 Task: Create a due date automation trigger when advanced on, on the wednesday after a card is due add fields without custom field "Resume" set to a number lower than 1 and lower than 10 at 11:00 AM.
Action: Mouse moved to (932, 292)
Screenshot: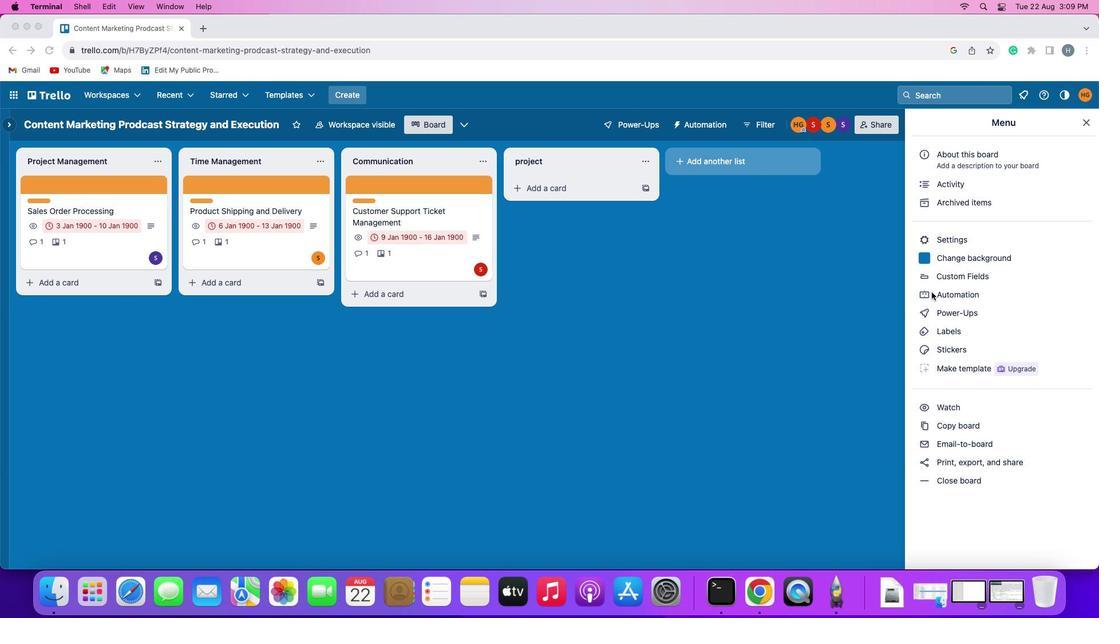
Action: Mouse pressed left at (932, 292)
Screenshot: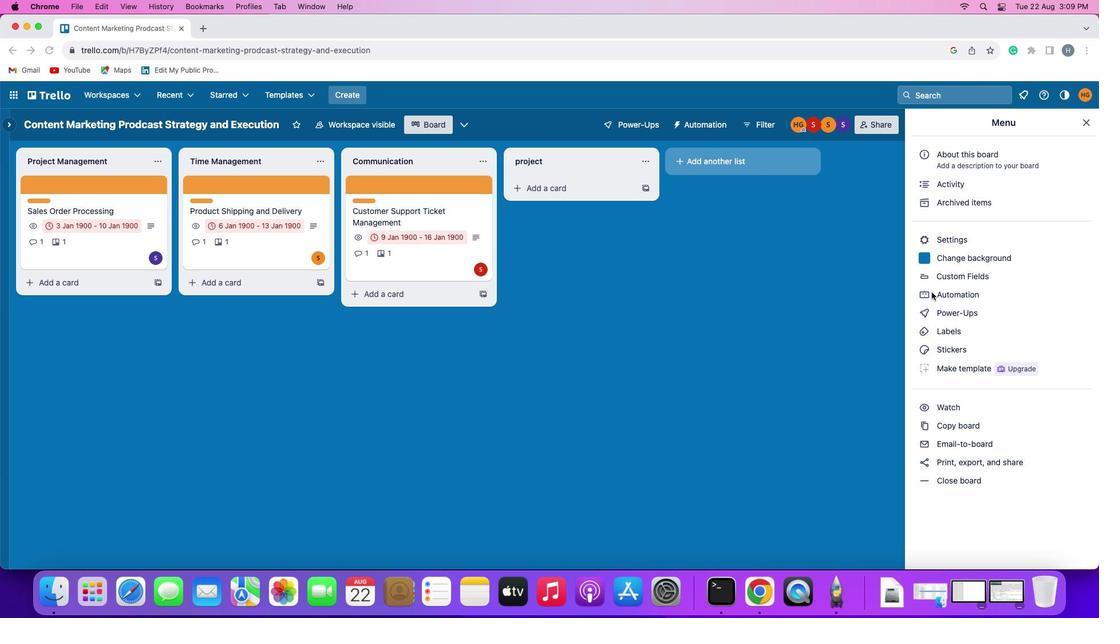 
Action: Mouse pressed left at (932, 292)
Screenshot: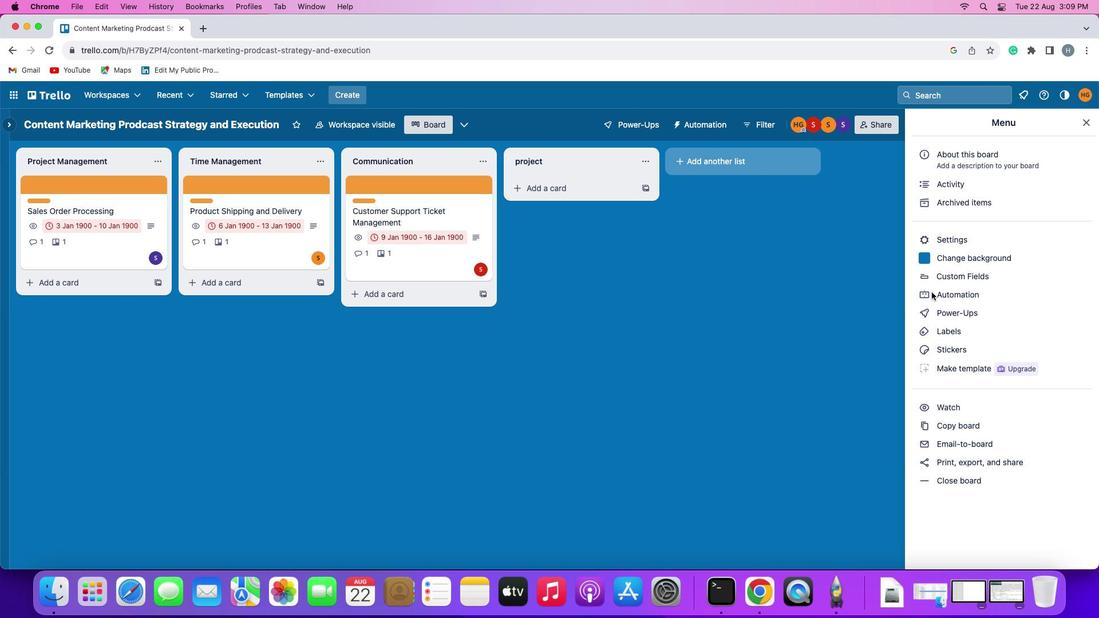 
Action: Mouse moved to (76, 270)
Screenshot: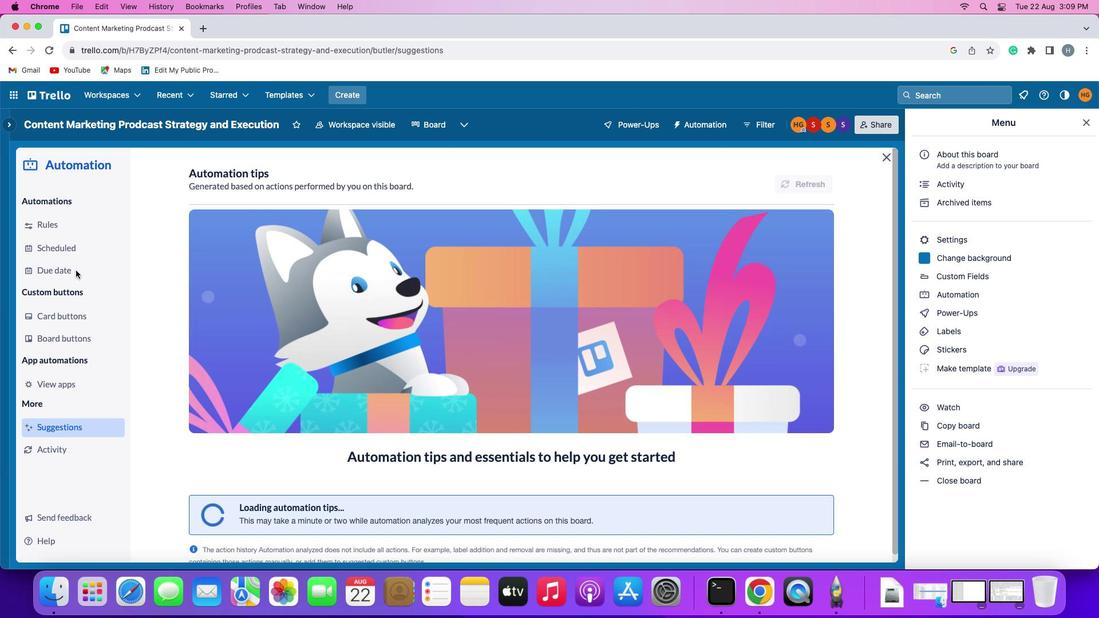 
Action: Mouse pressed left at (76, 270)
Screenshot: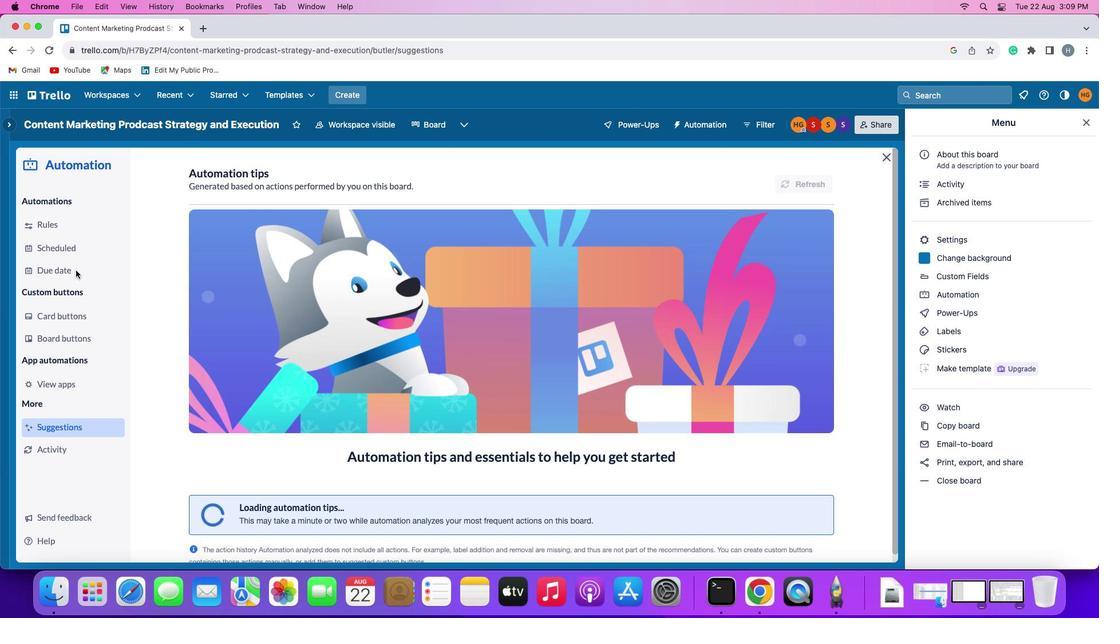 
Action: Mouse moved to (772, 174)
Screenshot: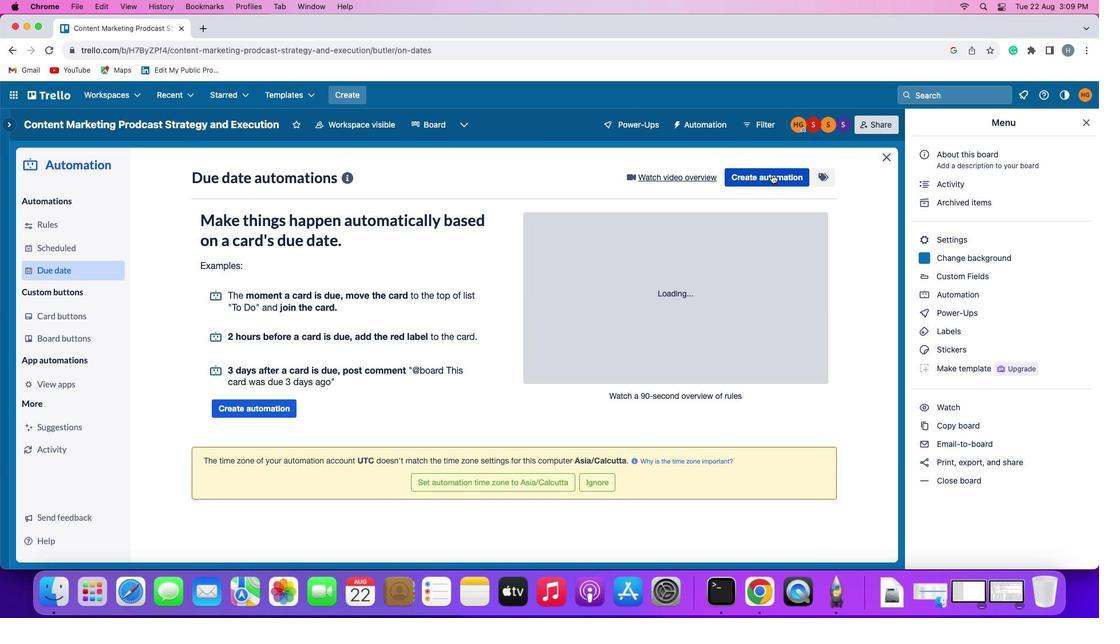 
Action: Mouse pressed left at (772, 174)
Screenshot: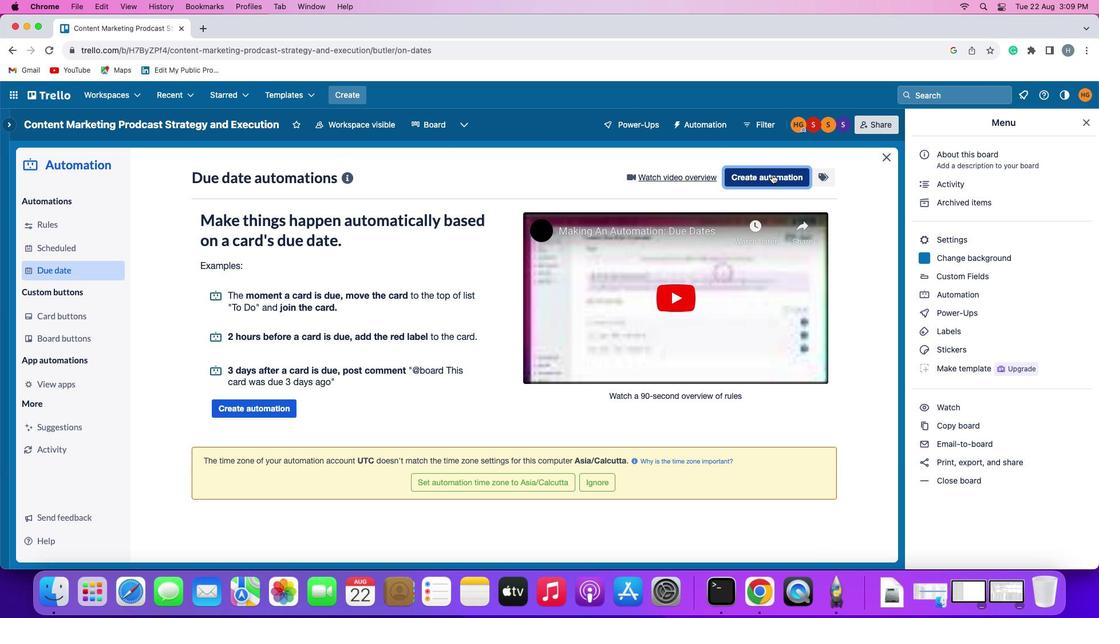 
Action: Mouse moved to (219, 288)
Screenshot: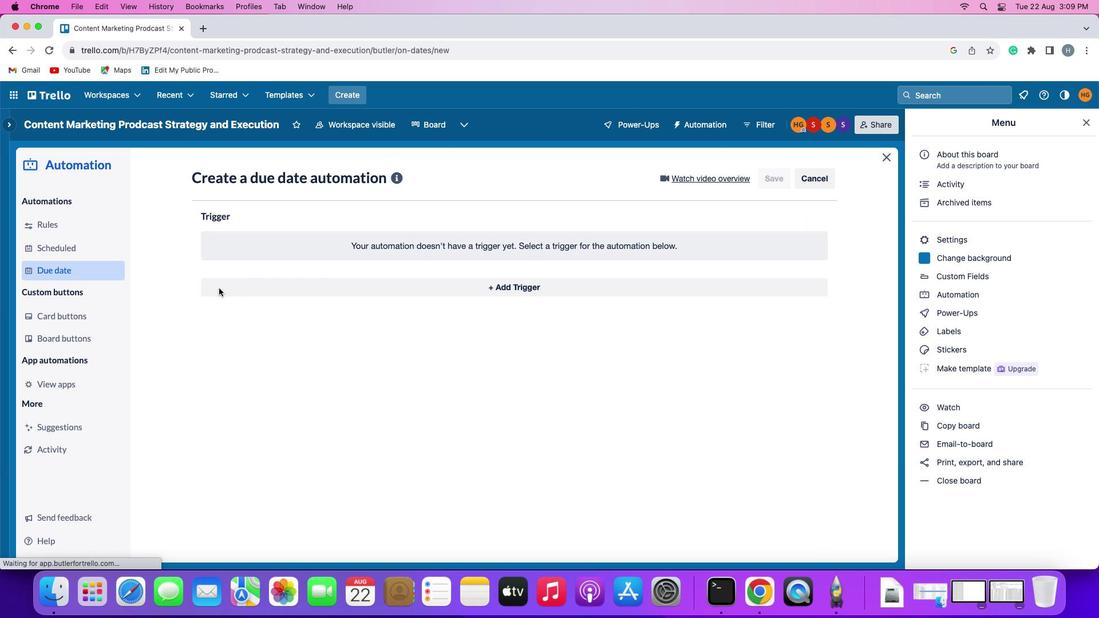 
Action: Mouse pressed left at (219, 288)
Screenshot: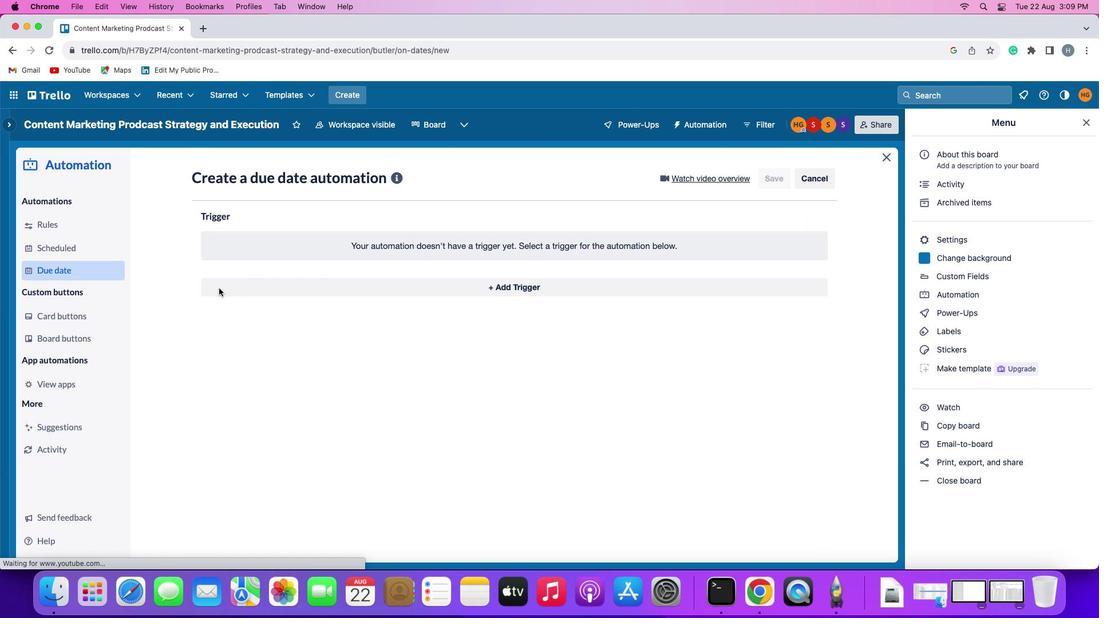 
Action: Mouse moved to (258, 493)
Screenshot: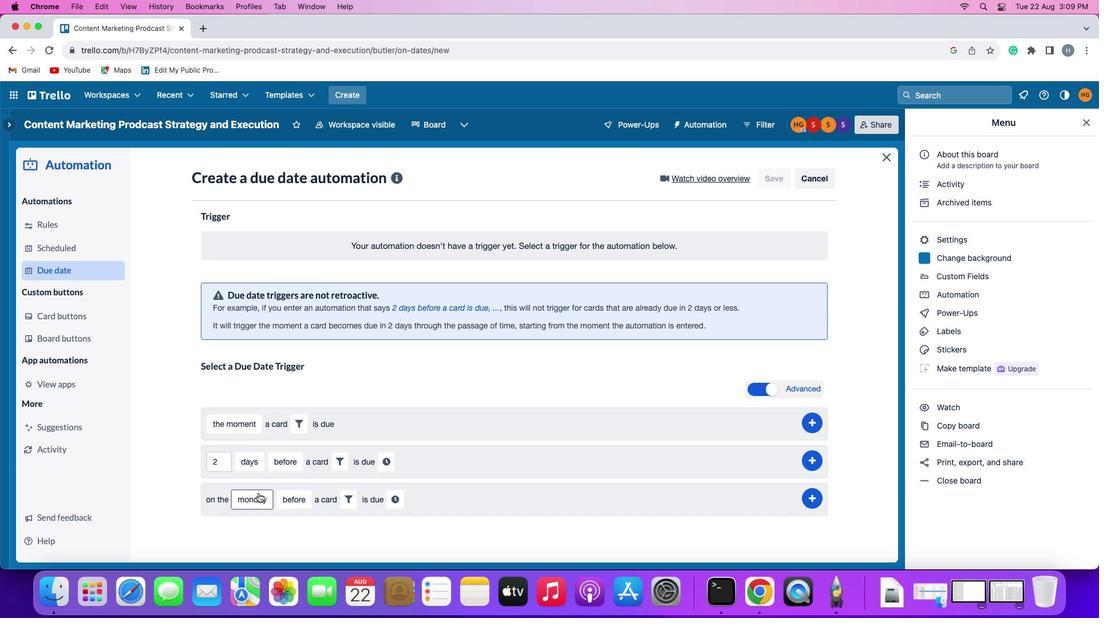
Action: Mouse pressed left at (258, 493)
Screenshot: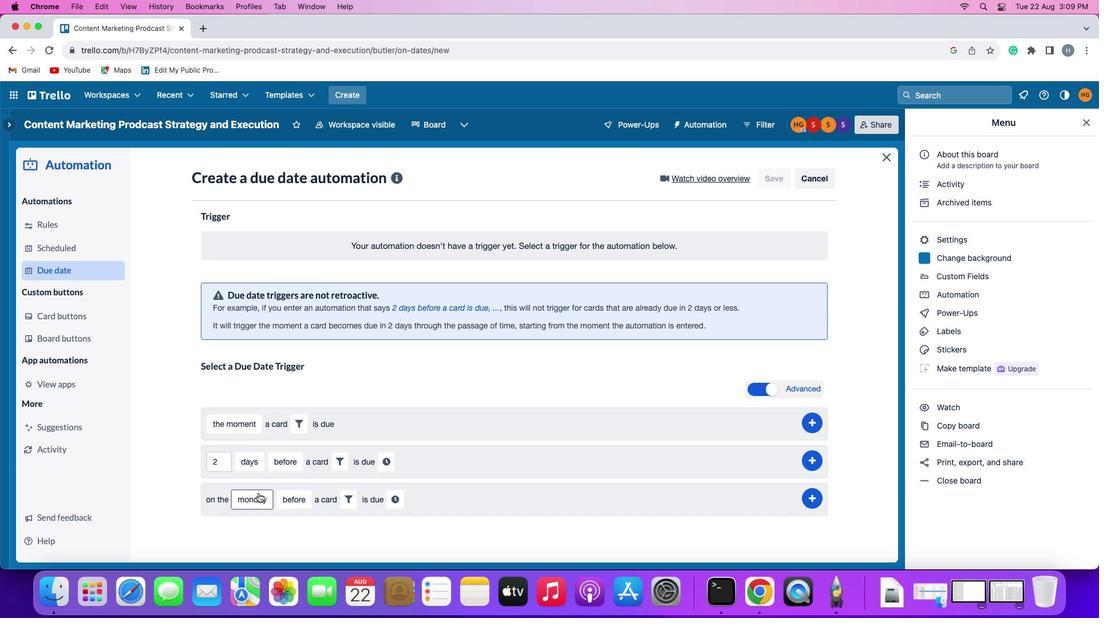 
Action: Mouse moved to (276, 392)
Screenshot: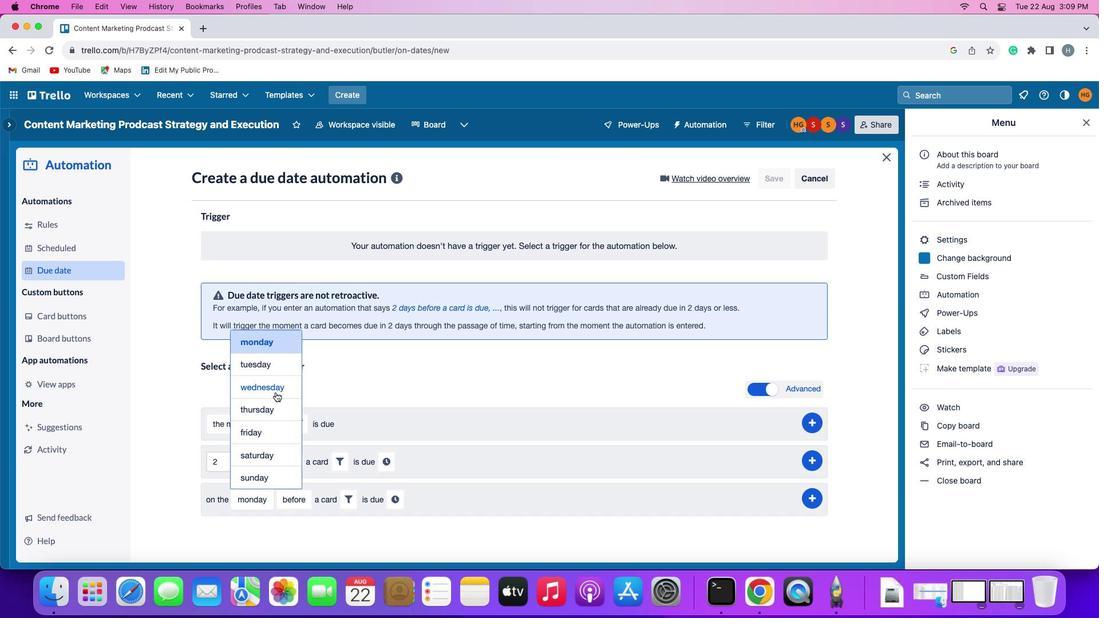 
Action: Mouse pressed left at (276, 392)
Screenshot: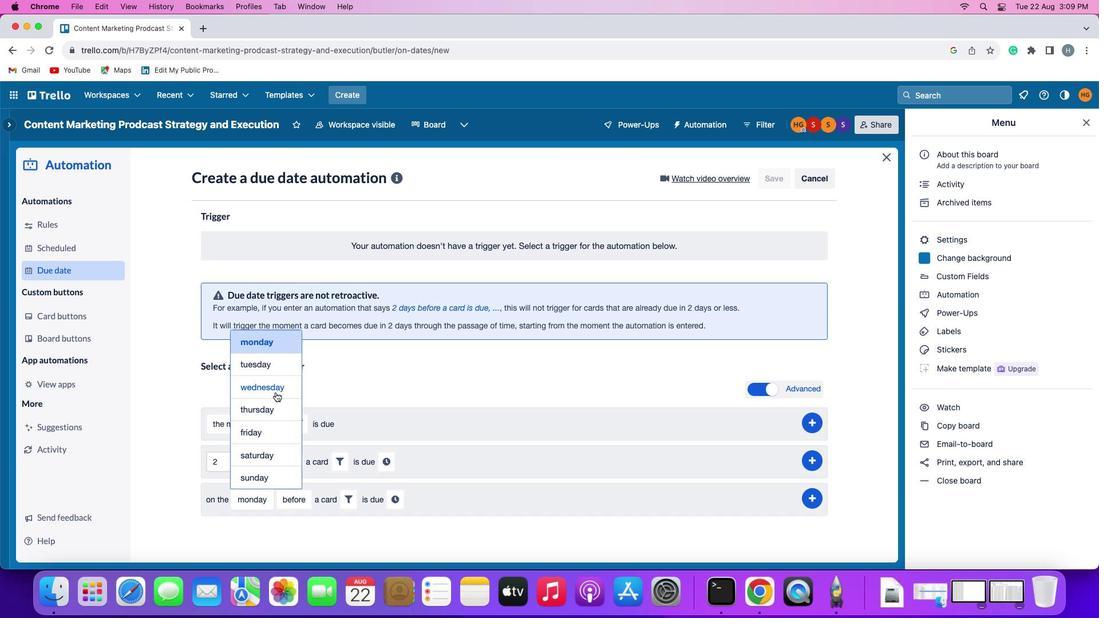 
Action: Mouse moved to (302, 506)
Screenshot: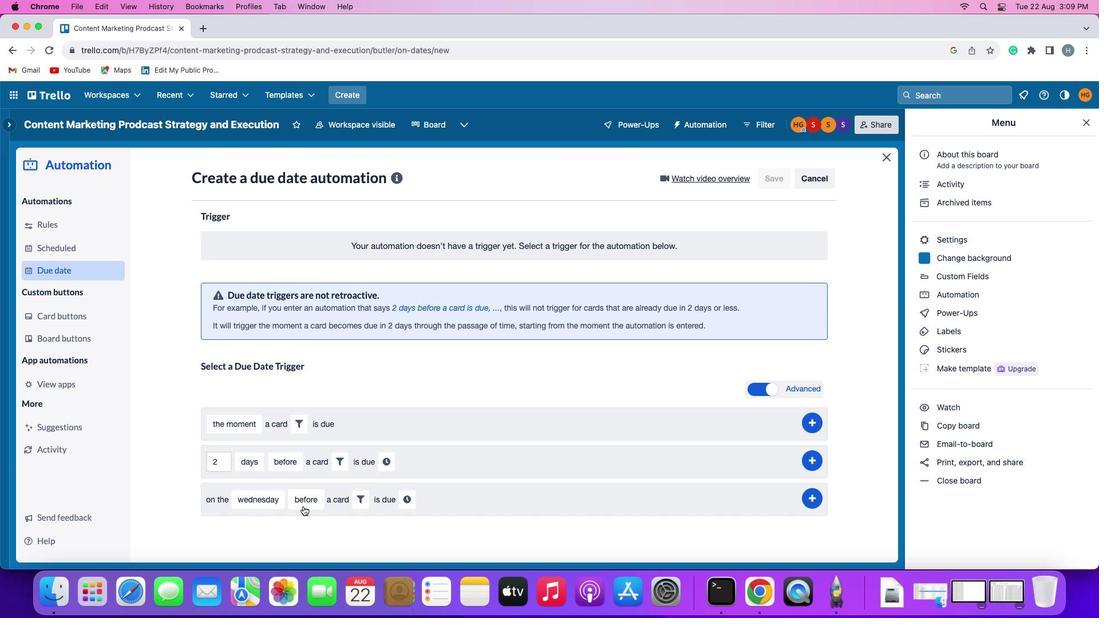 
Action: Mouse pressed left at (302, 506)
Screenshot: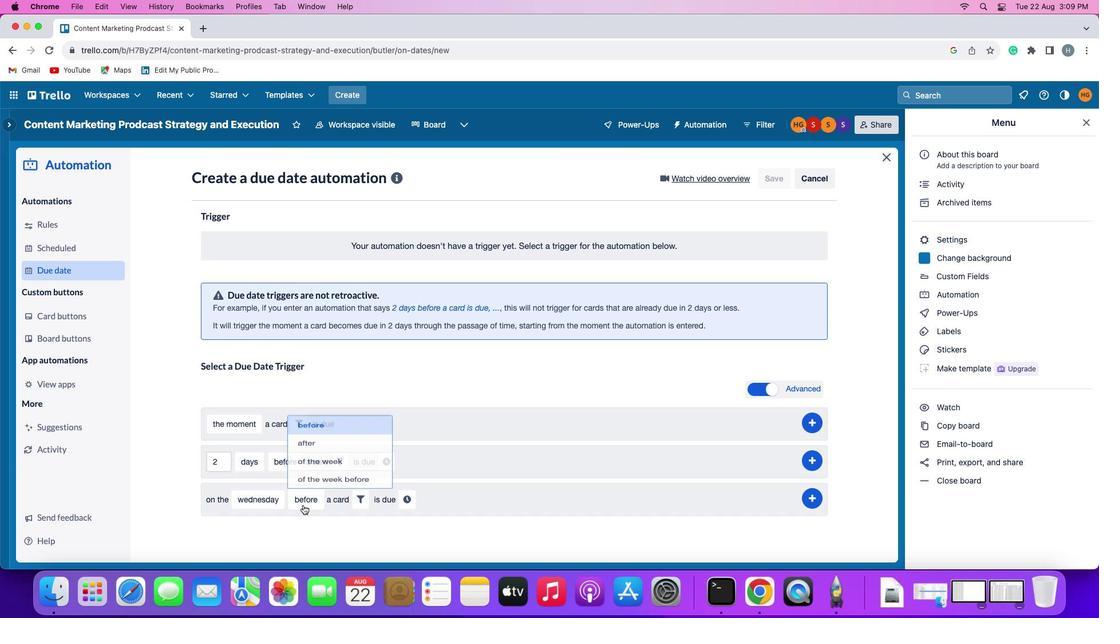 
Action: Mouse moved to (328, 435)
Screenshot: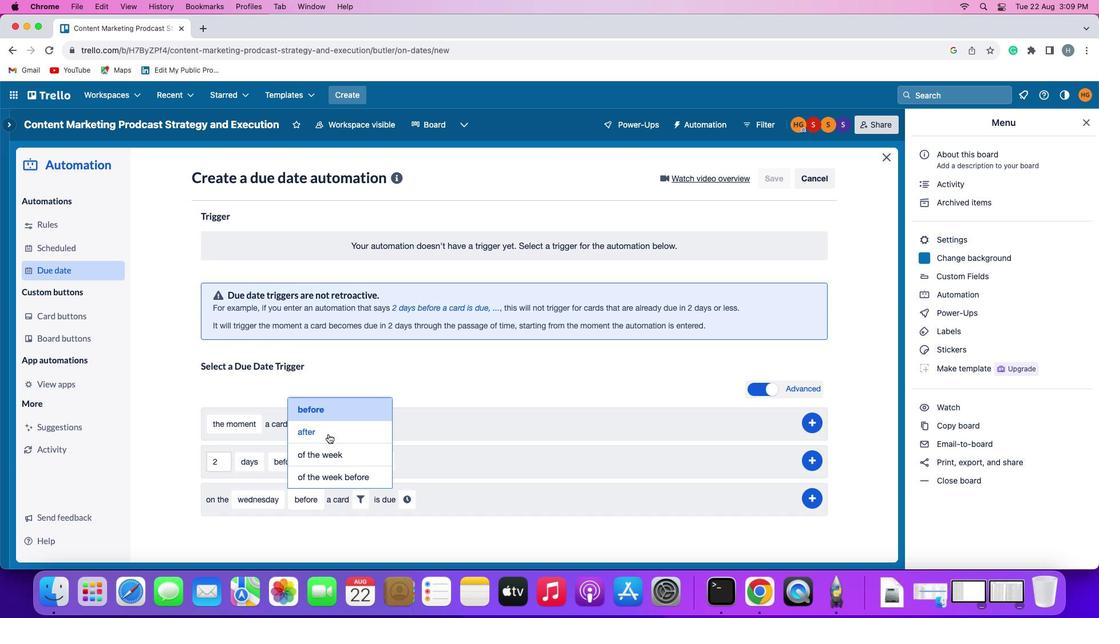 
Action: Mouse pressed left at (328, 435)
Screenshot: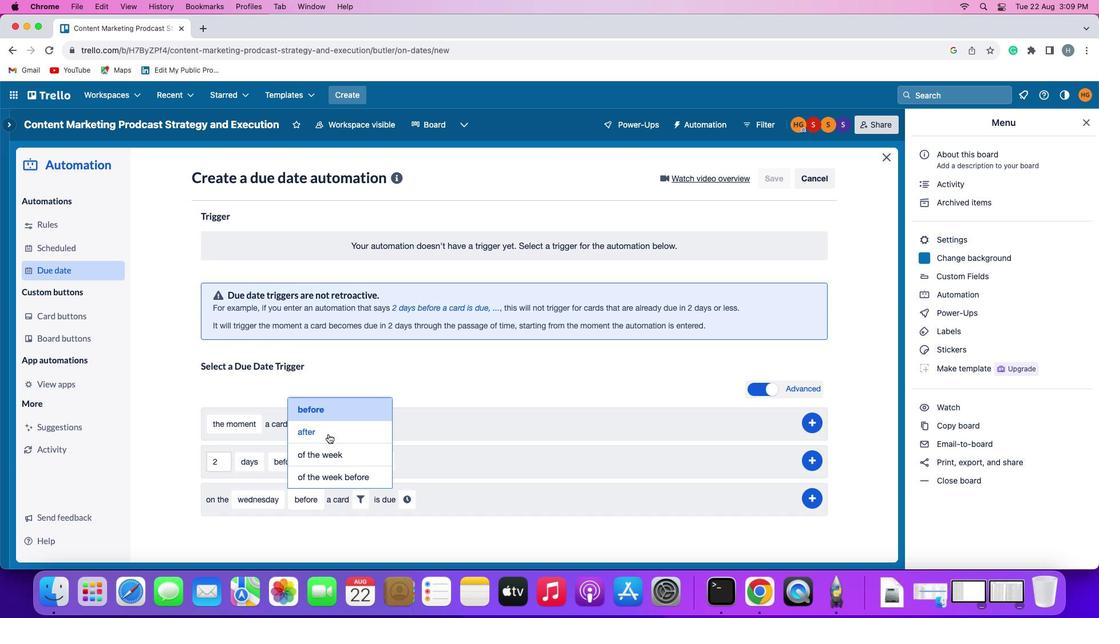 
Action: Mouse moved to (361, 493)
Screenshot: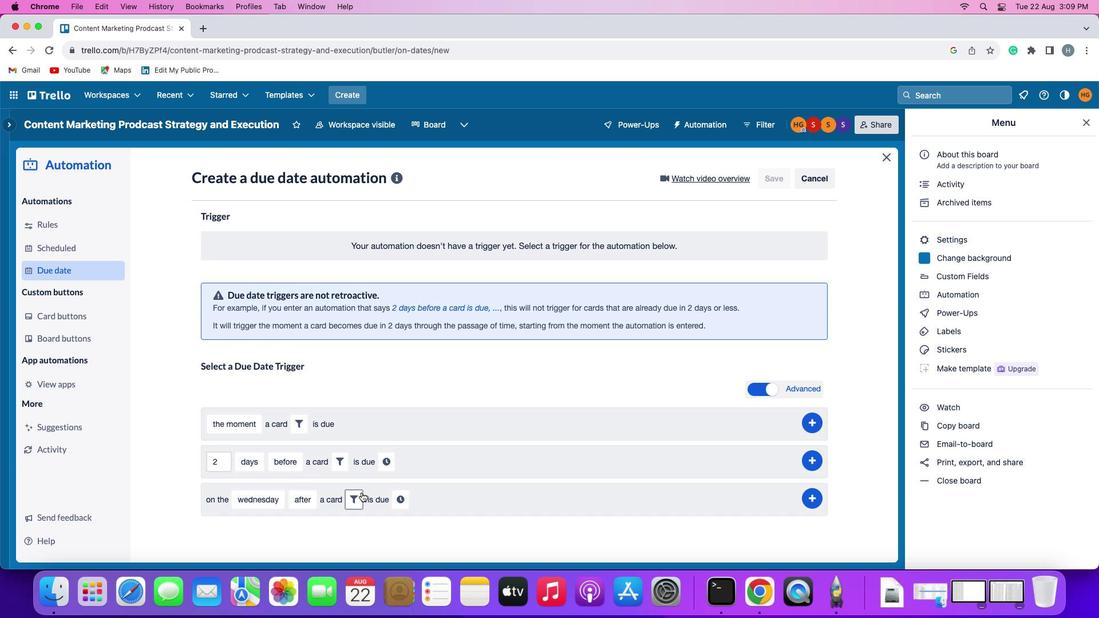 
Action: Mouse pressed left at (361, 493)
Screenshot: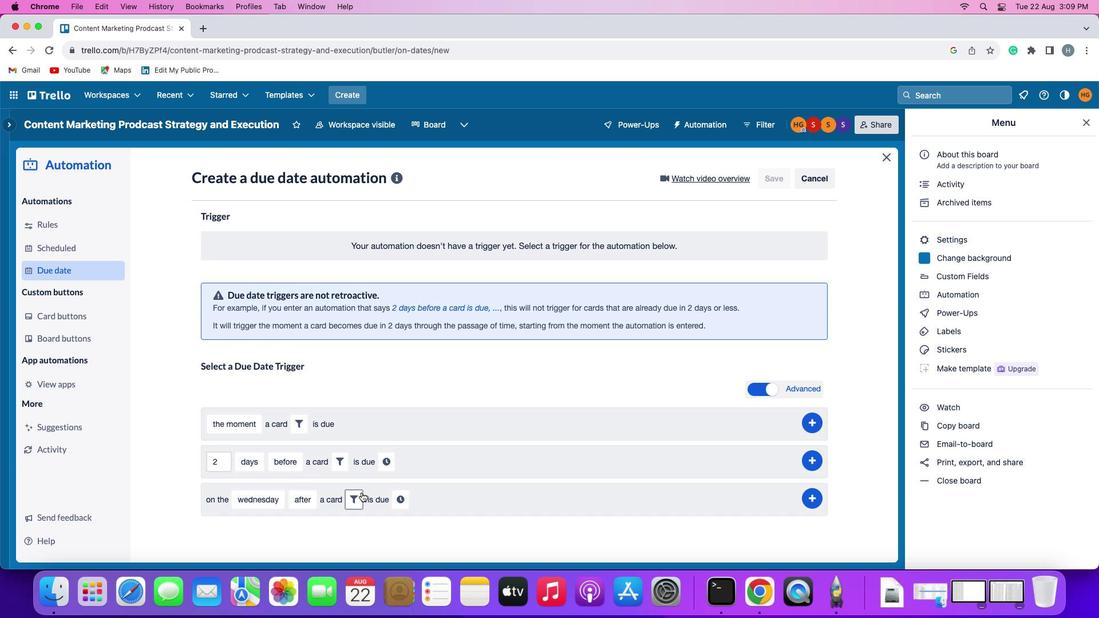
Action: Mouse moved to (540, 533)
Screenshot: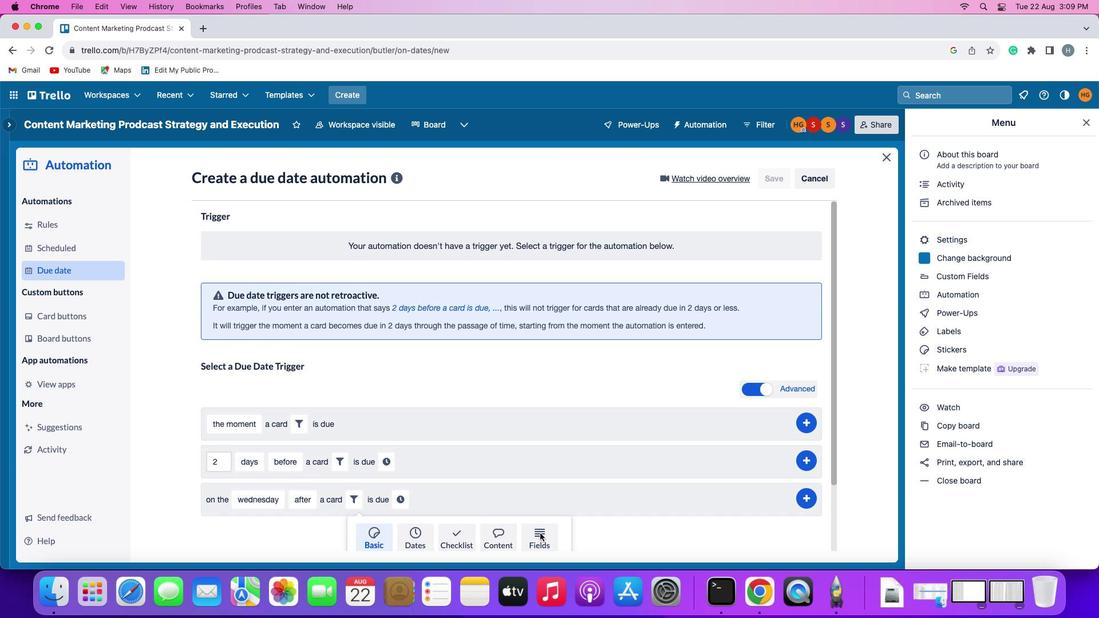 
Action: Mouse pressed left at (540, 533)
Screenshot: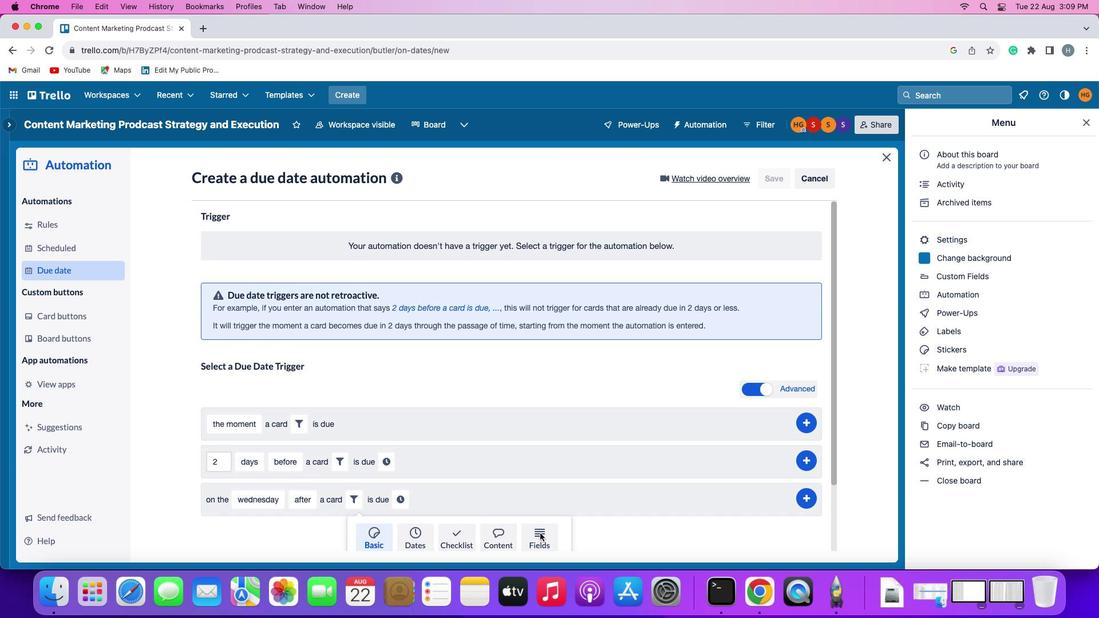 
Action: Mouse moved to (318, 528)
Screenshot: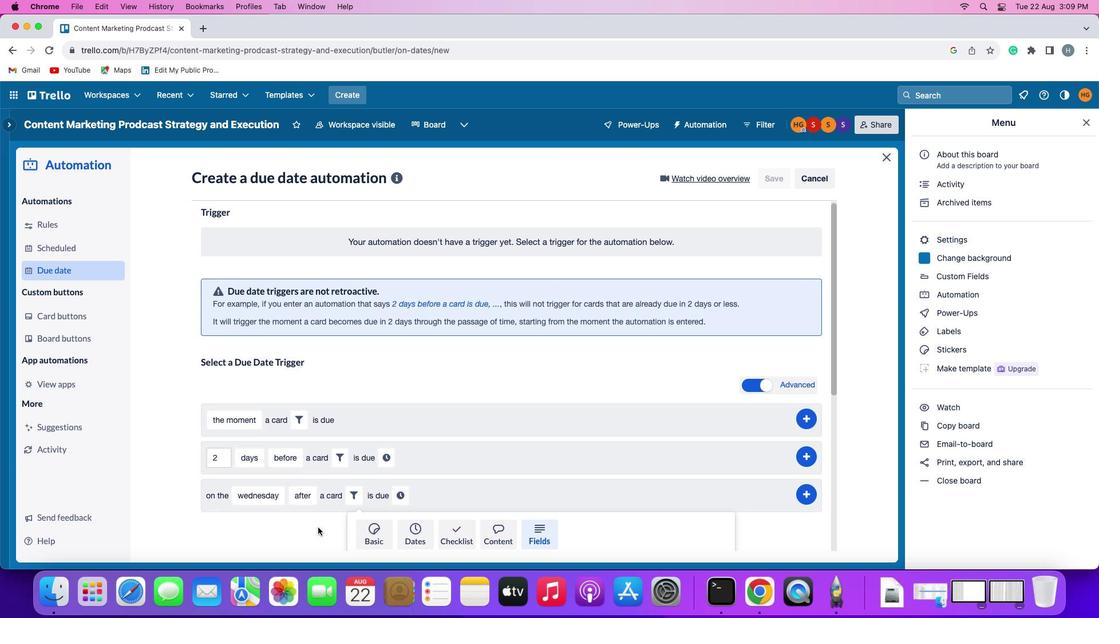 
Action: Mouse scrolled (318, 528) with delta (0, 0)
Screenshot: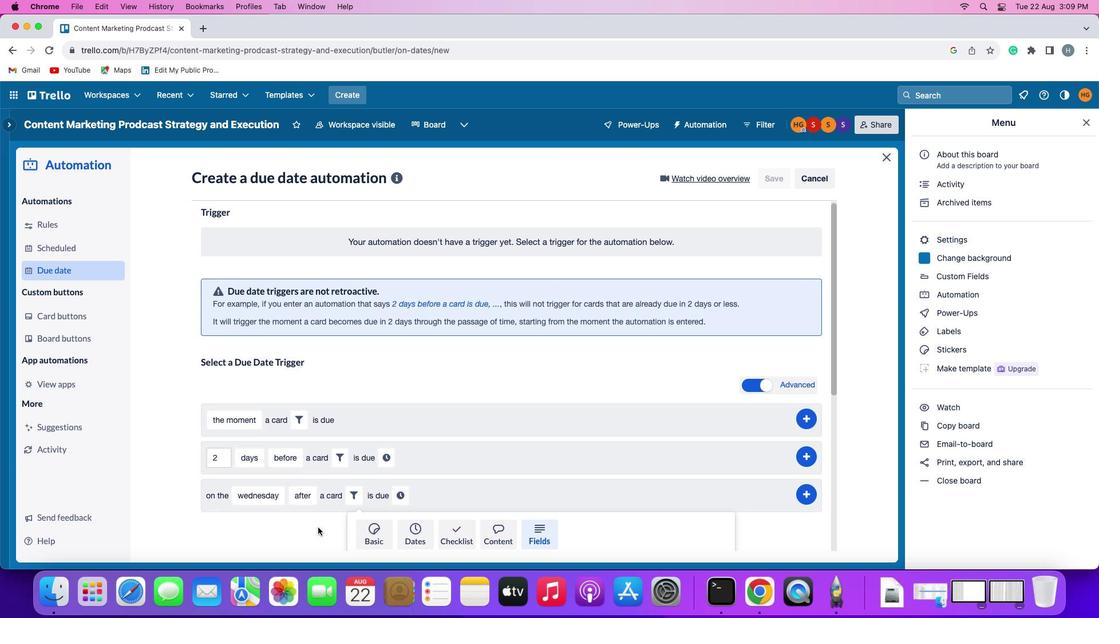 
Action: Mouse scrolled (318, 528) with delta (0, 0)
Screenshot: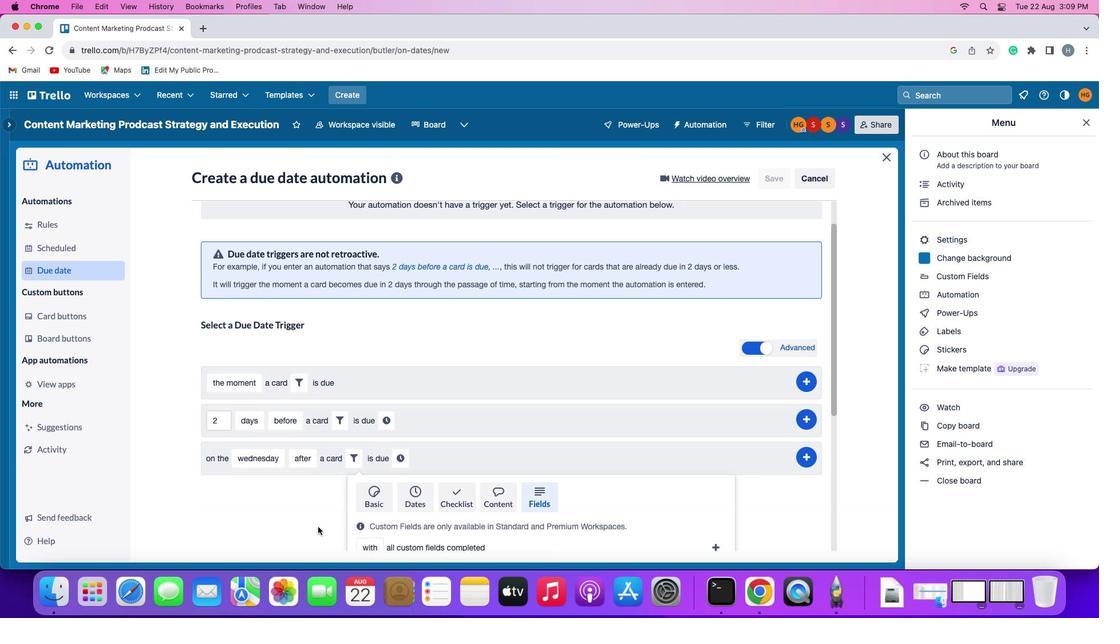 
Action: Mouse scrolled (318, 528) with delta (0, -1)
Screenshot: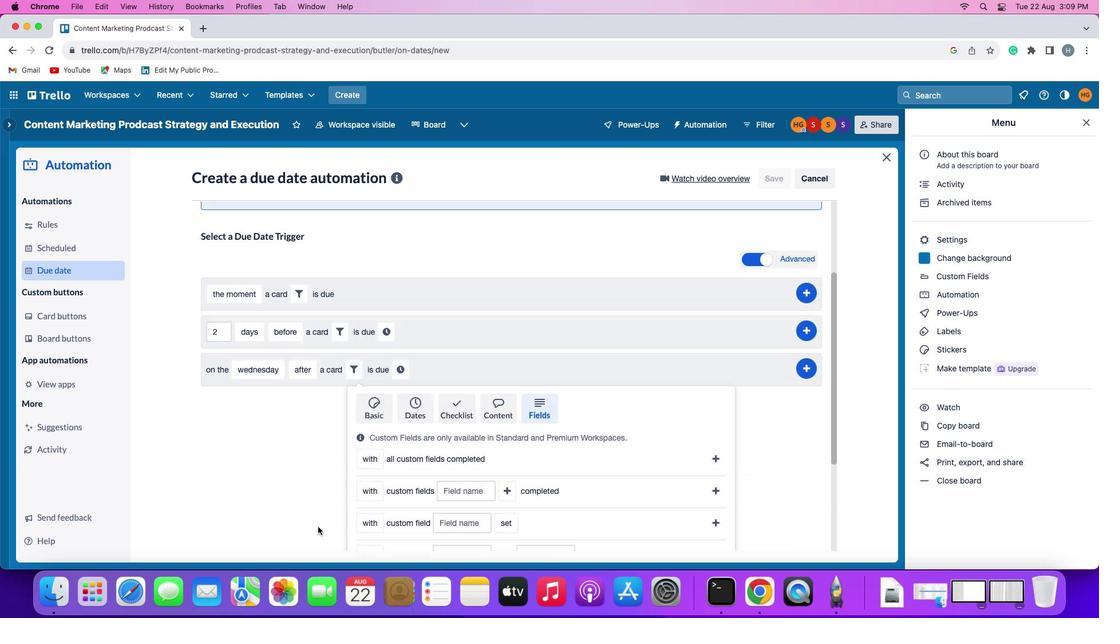 
Action: Mouse moved to (318, 528)
Screenshot: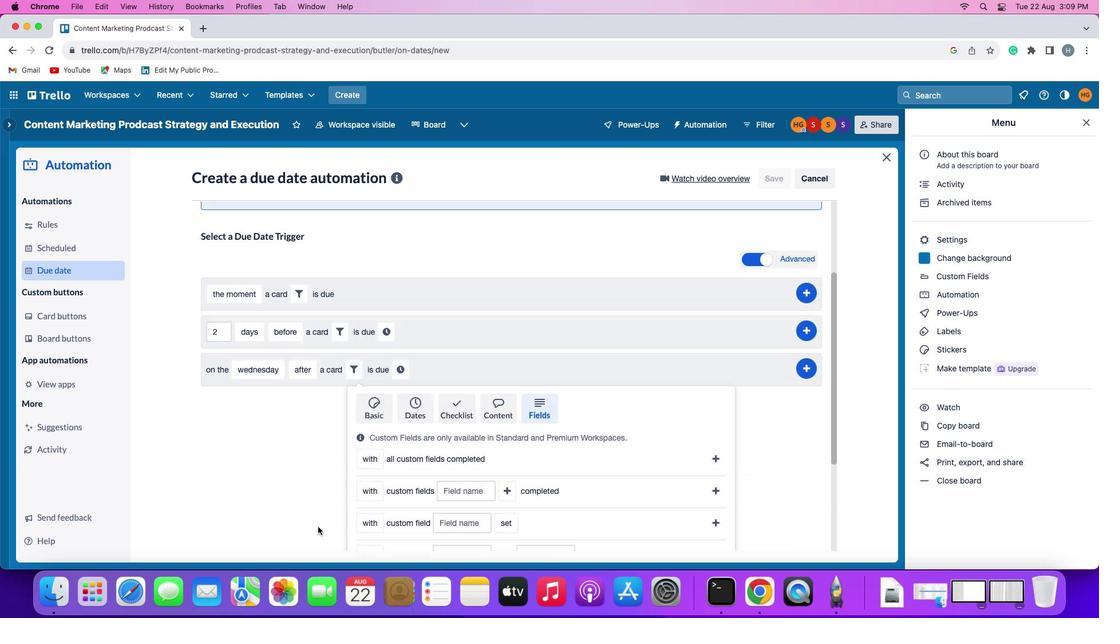 
Action: Mouse scrolled (318, 528) with delta (0, -2)
Screenshot: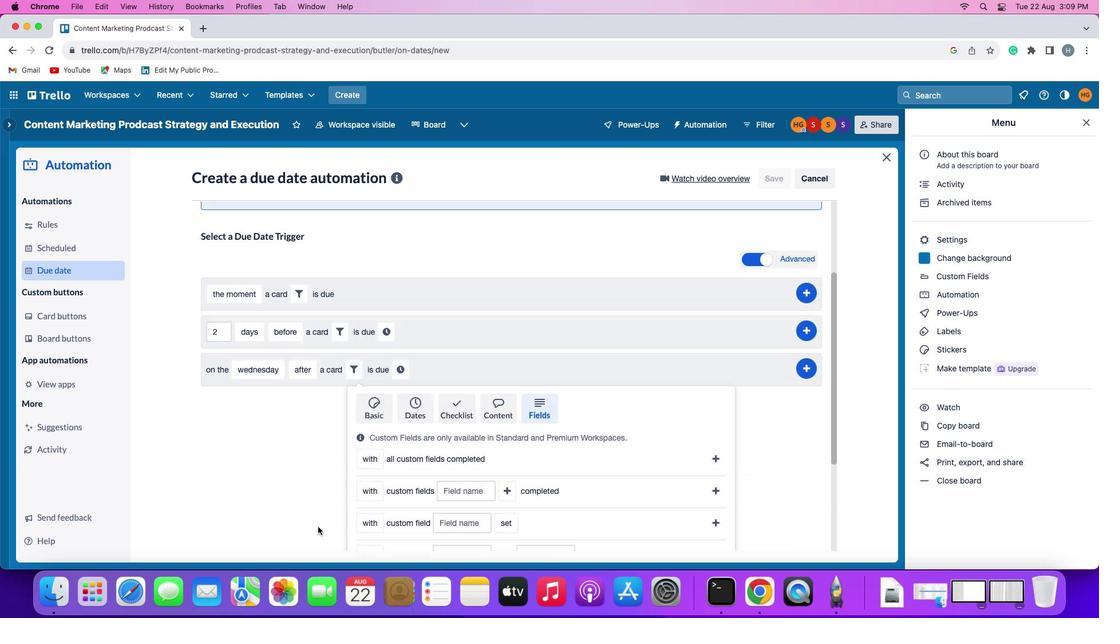 
Action: Mouse moved to (318, 527)
Screenshot: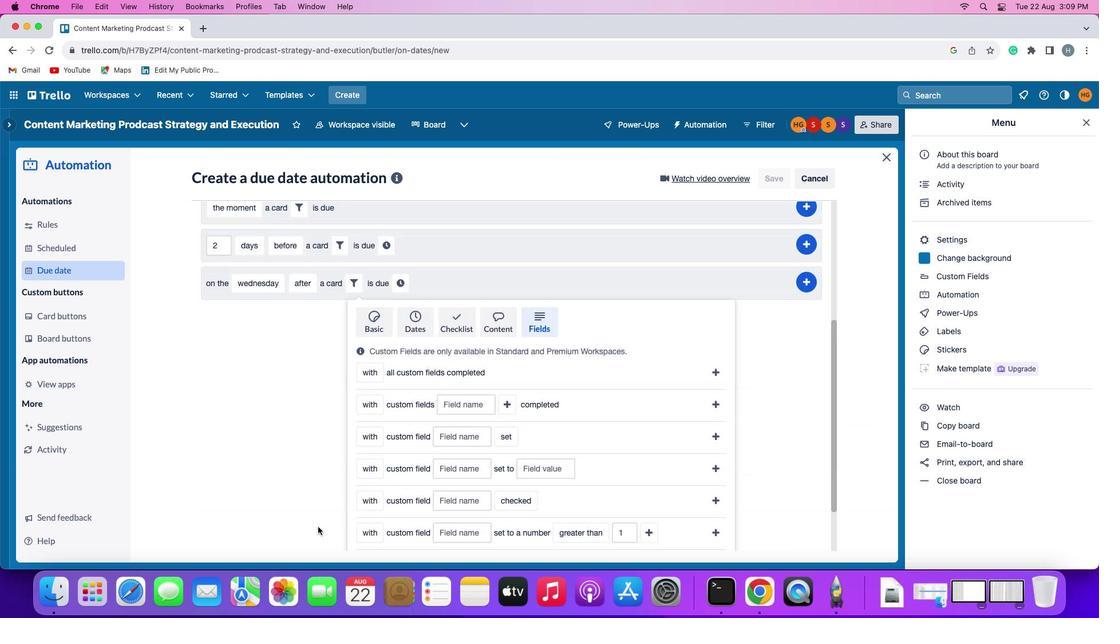 
Action: Mouse scrolled (318, 527) with delta (0, -3)
Screenshot: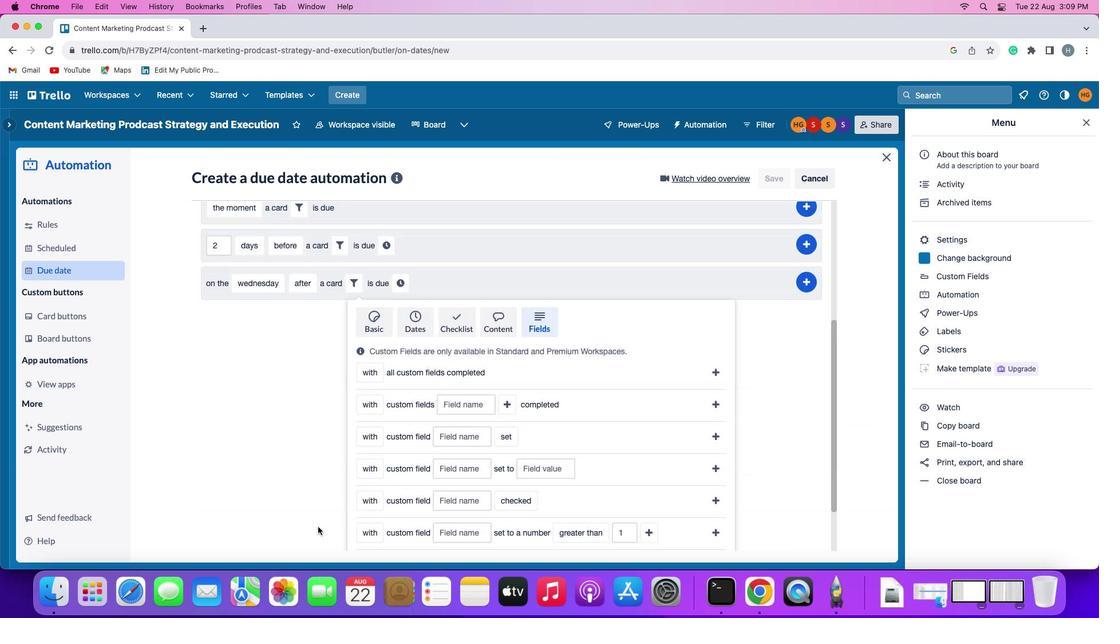 
Action: Mouse scrolled (318, 527) with delta (0, 0)
Screenshot: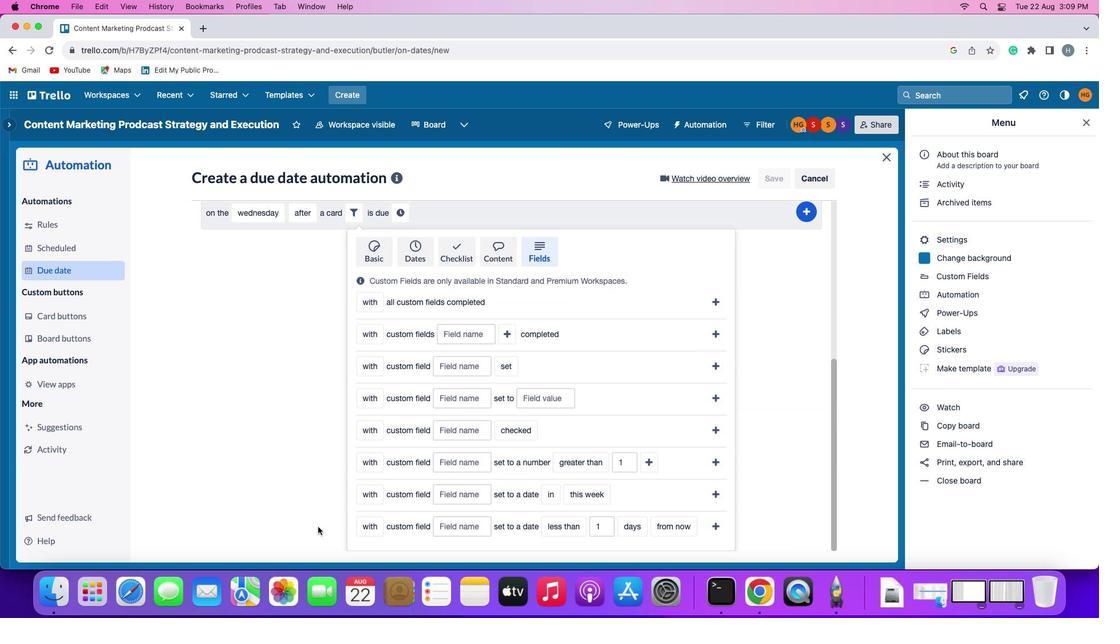 
Action: Mouse scrolled (318, 527) with delta (0, 0)
Screenshot: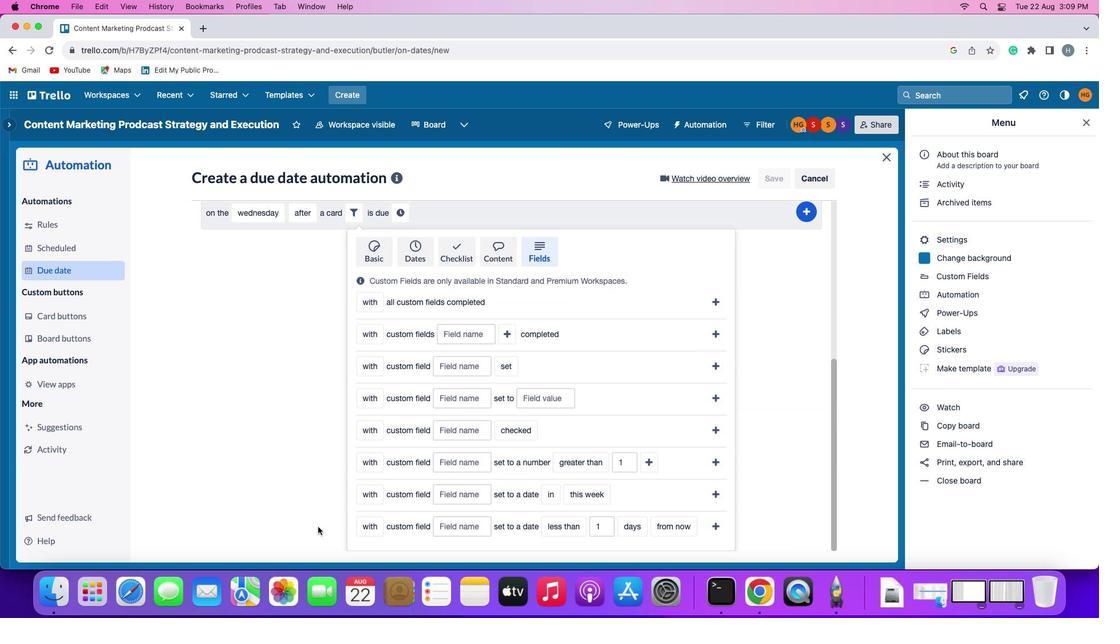 
Action: Mouse scrolled (318, 527) with delta (0, -1)
Screenshot: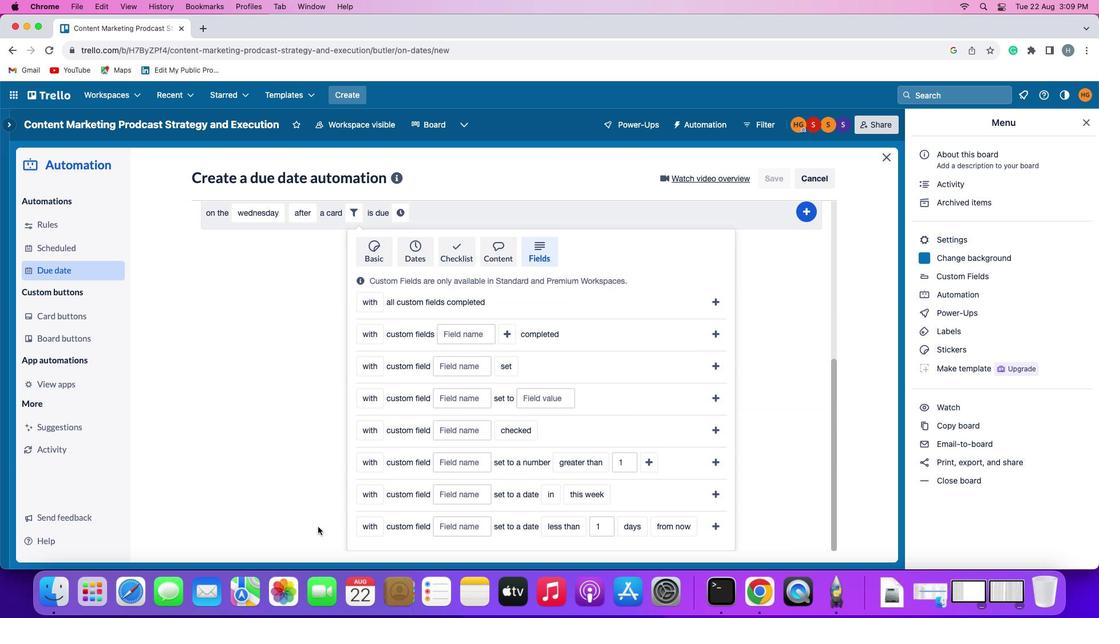 
Action: Mouse scrolled (318, 527) with delta (0, -2)
Screenshot: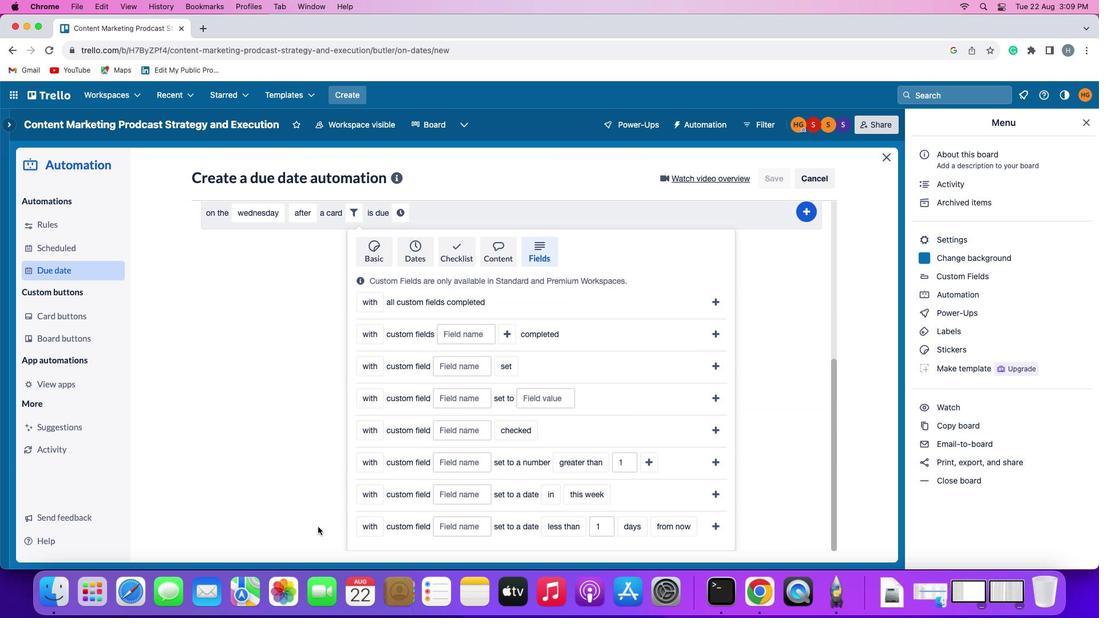 
Action: Mouse moved to (366, 457)
Screenshot: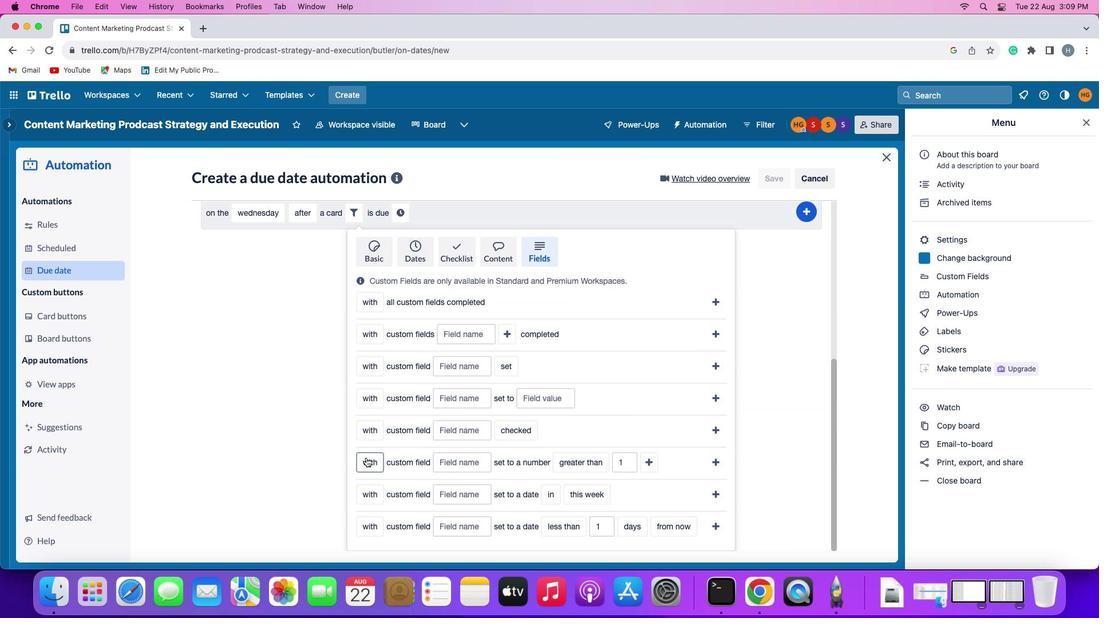 
Action: Mouse pressed left at (366, 457)
Screenshot: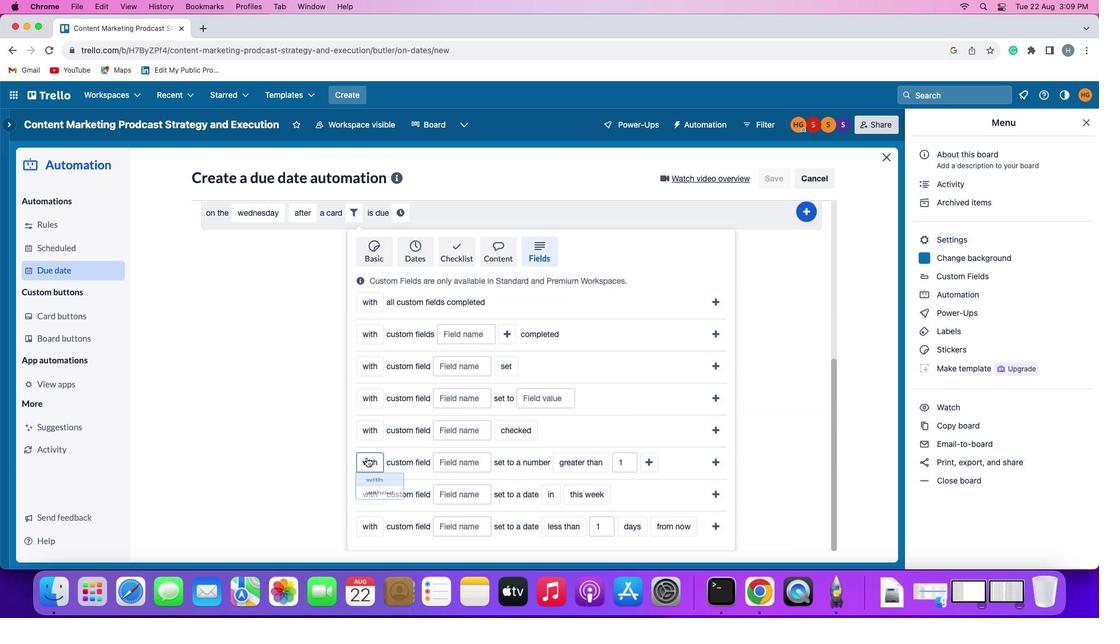 
Action: Mouse moved to (380, 506)
Screenshot: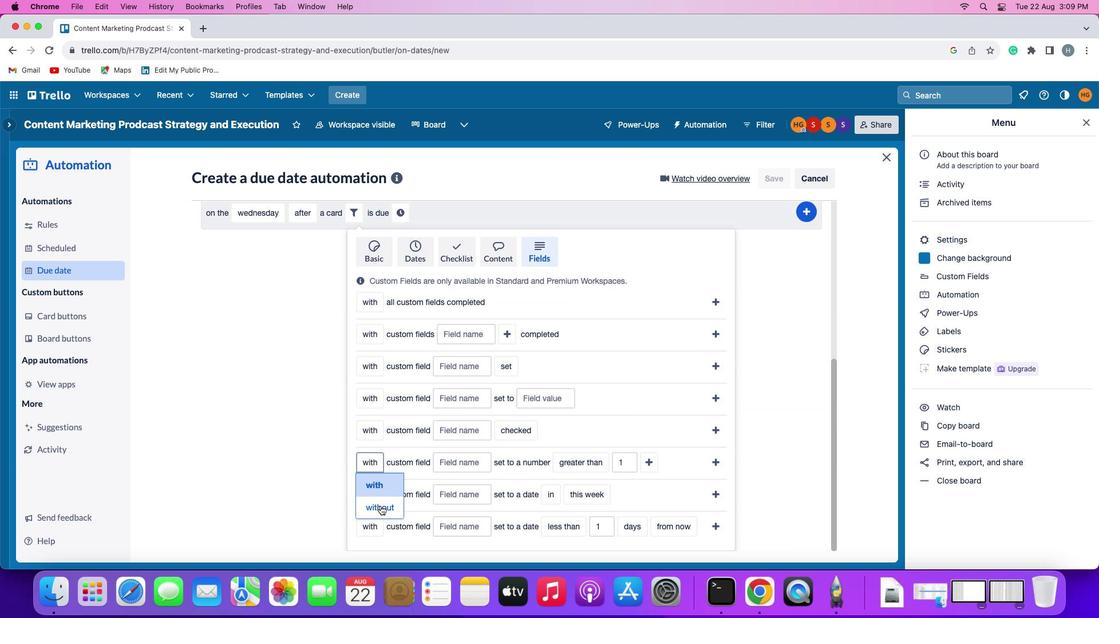 
Action: Mouse pressed left at (380, 506)
Screenshot: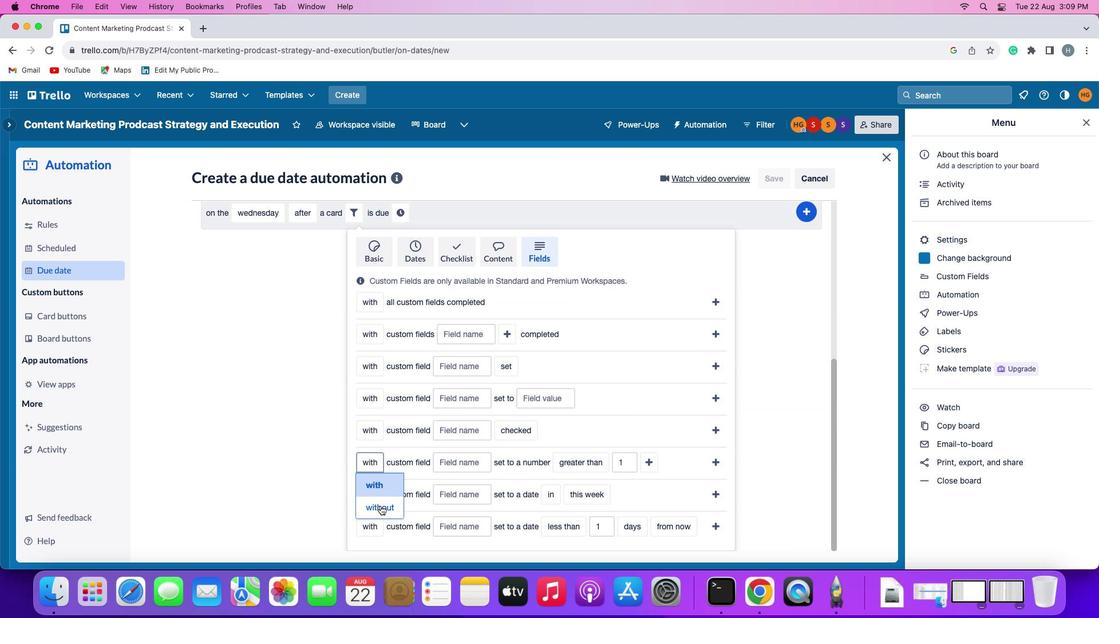 
Action: Mouse moved to (473, 467)
Screenshot: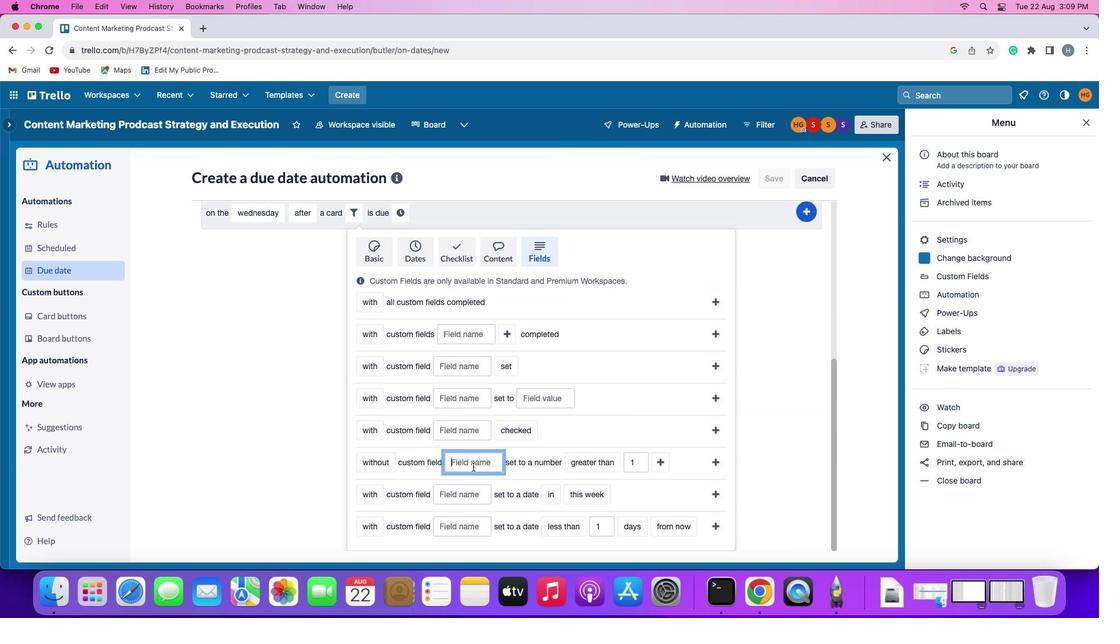 
Action: Mouse pressed left at (473, 467)
Screenshot: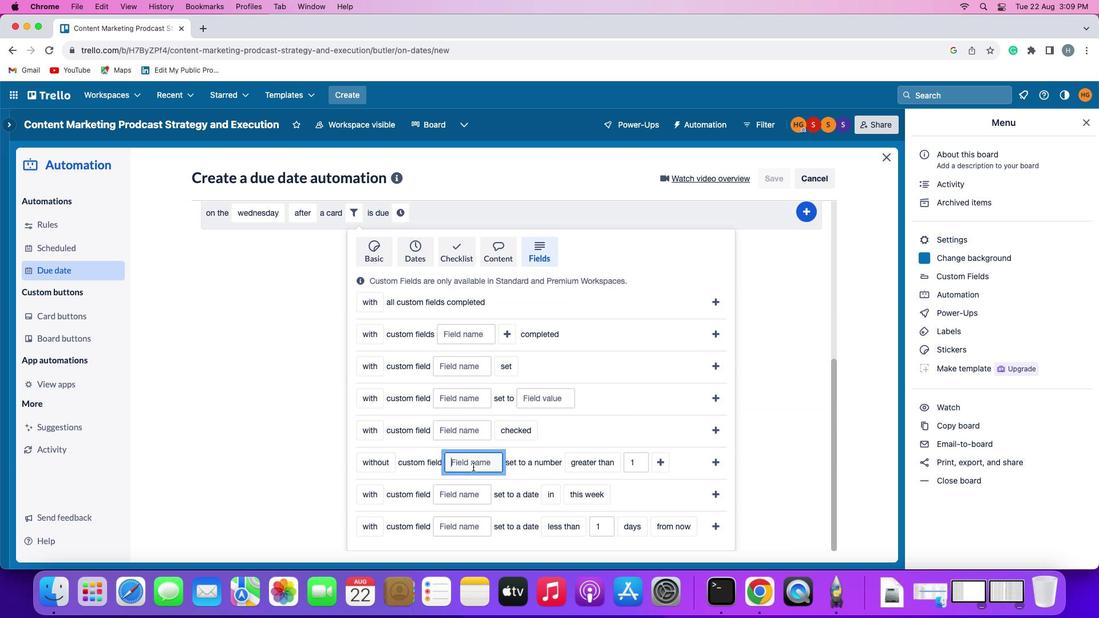 
Action: Key pressed Key.shift
Screenshot: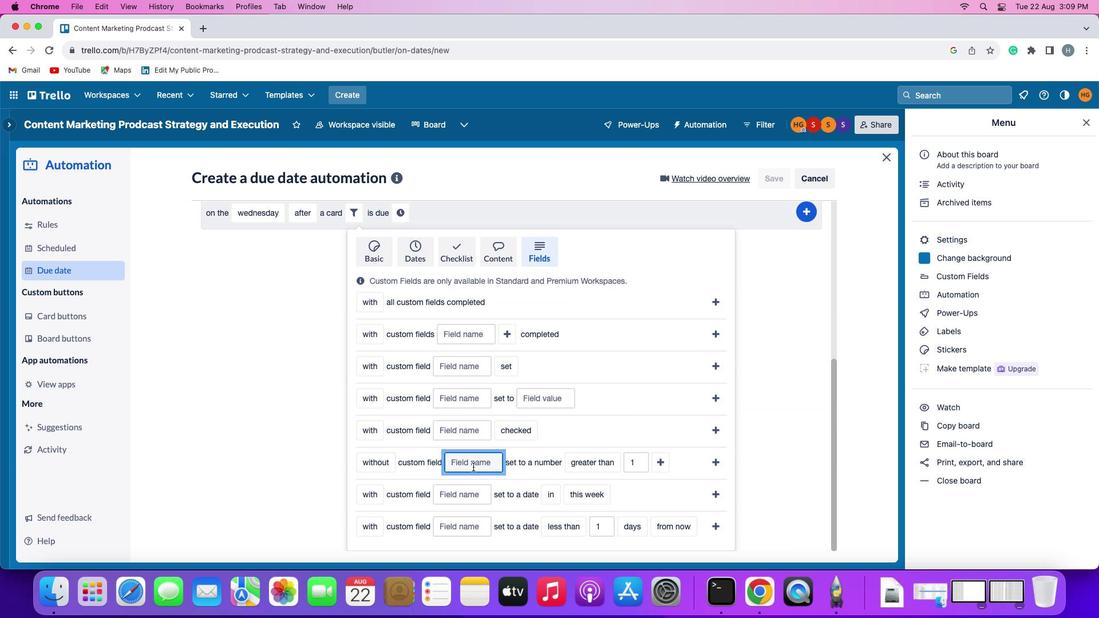 
Action: Mouse moved to (472, 468)
Screenshot: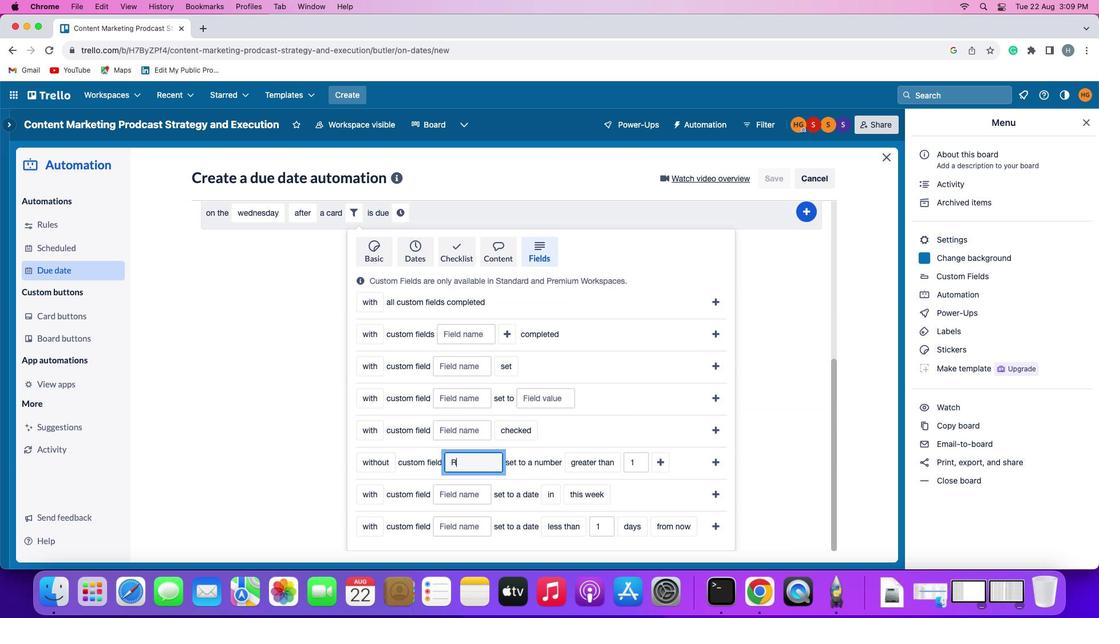 
Action: Key pressed 'R''e''s'
Screenshot: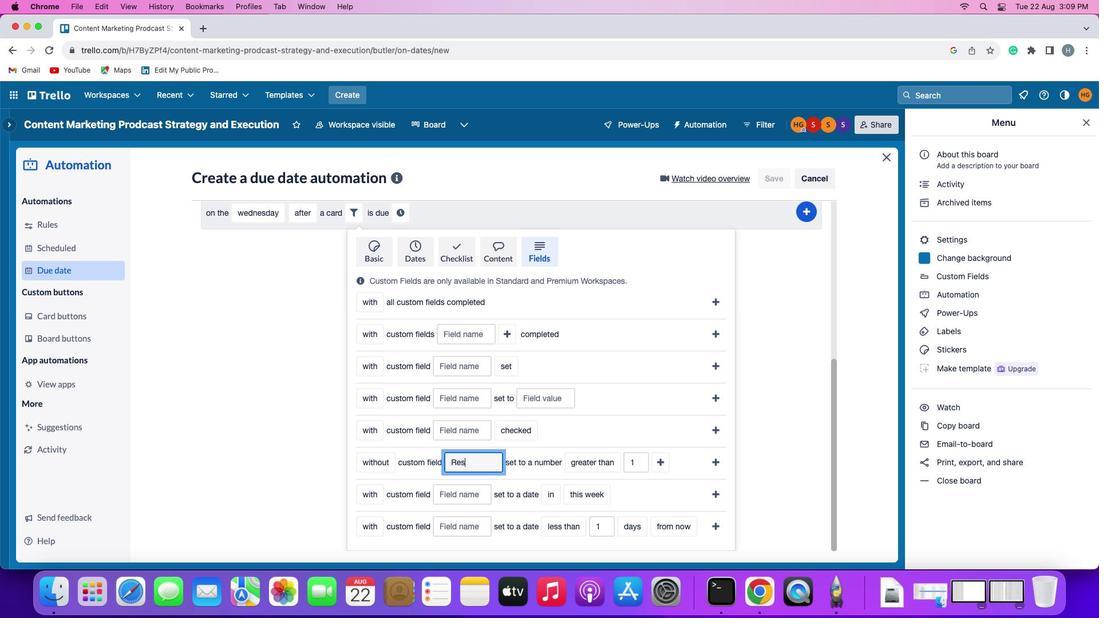 
Action: Mouse moved to (471, 469)
Screenshot: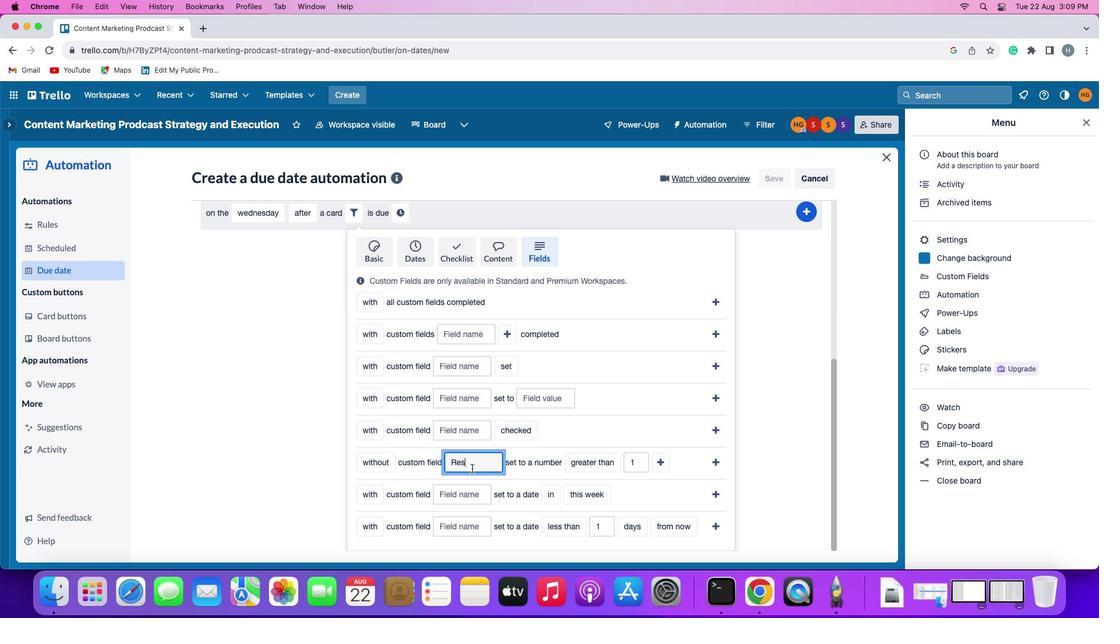 
Action: Key pressed 'u'
Screenshot: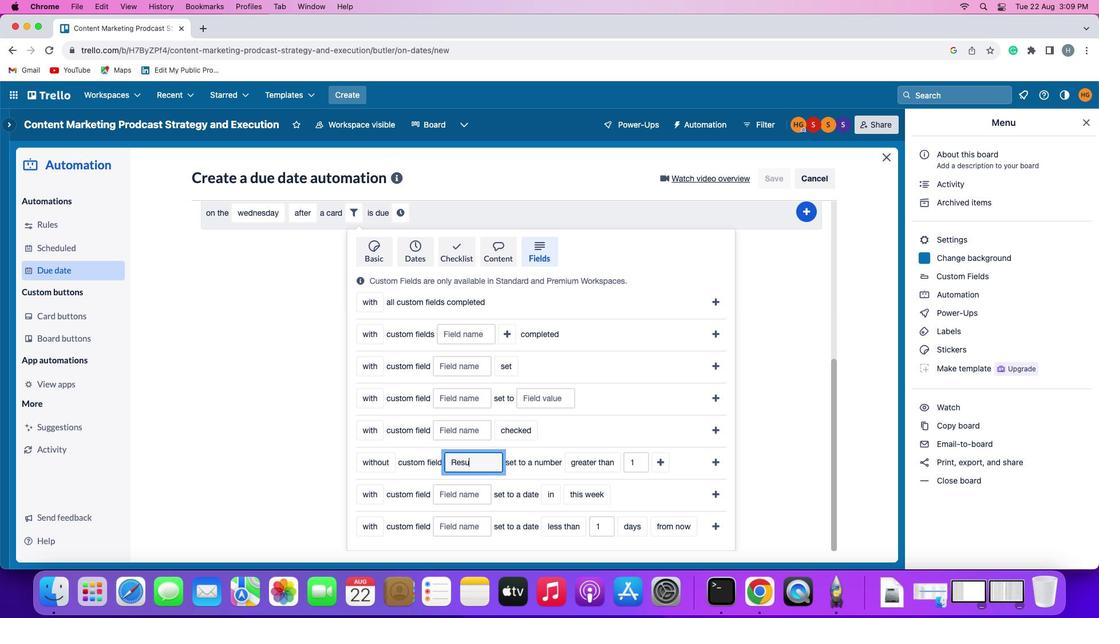 
Action: Mouse moved to (471, 469)
Screenshot: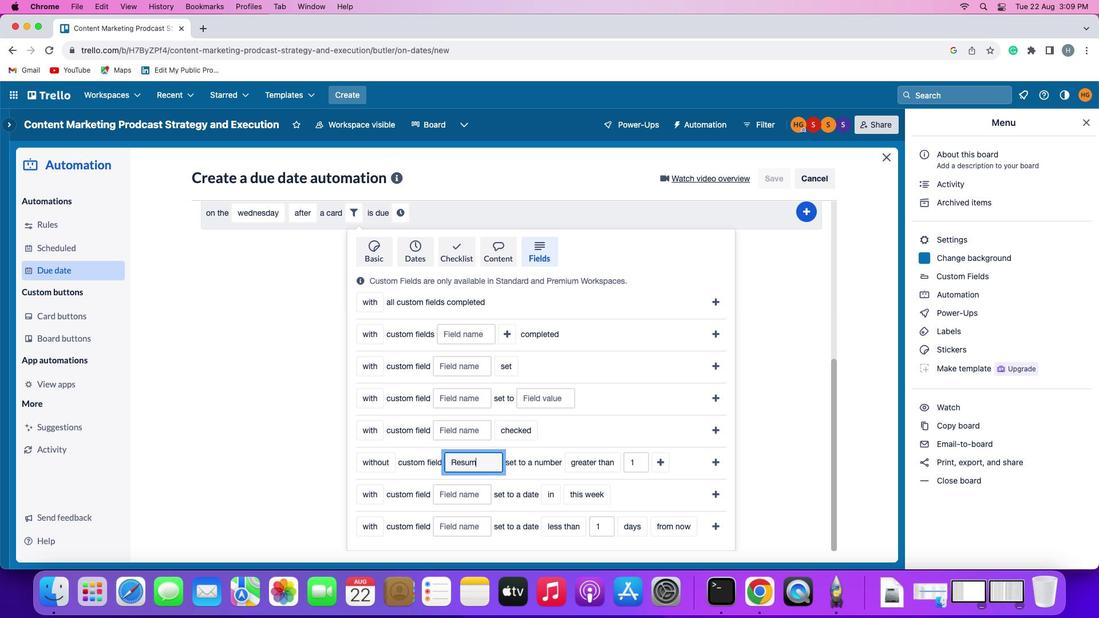 
Action: Key pressed 'm''e'
Screenshot: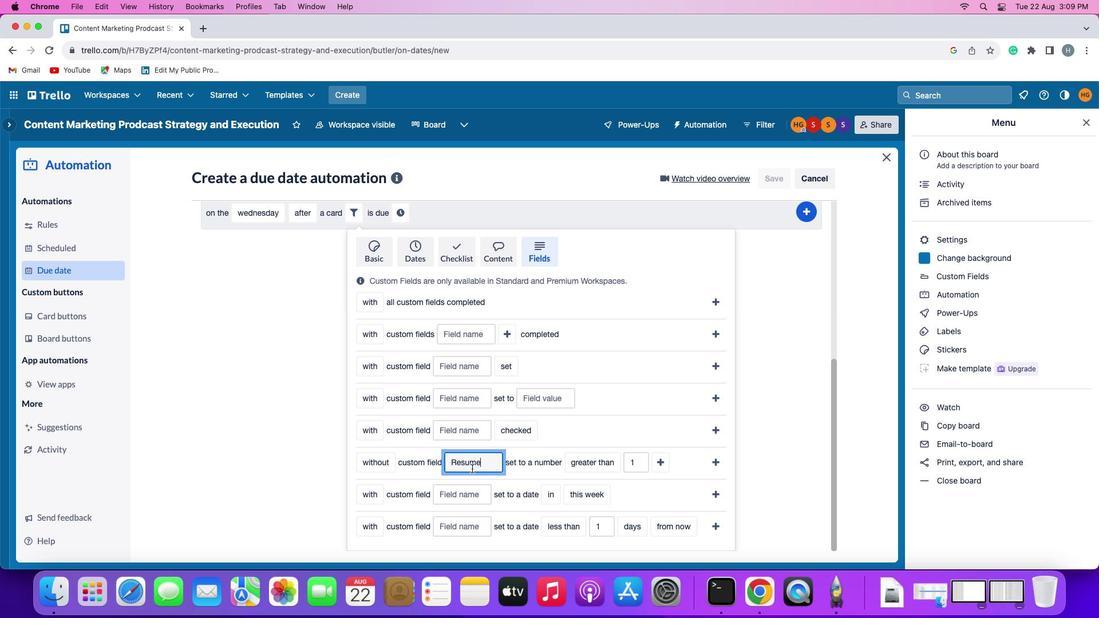 
Action: Mouse moved to (589, 461)
Screenshot: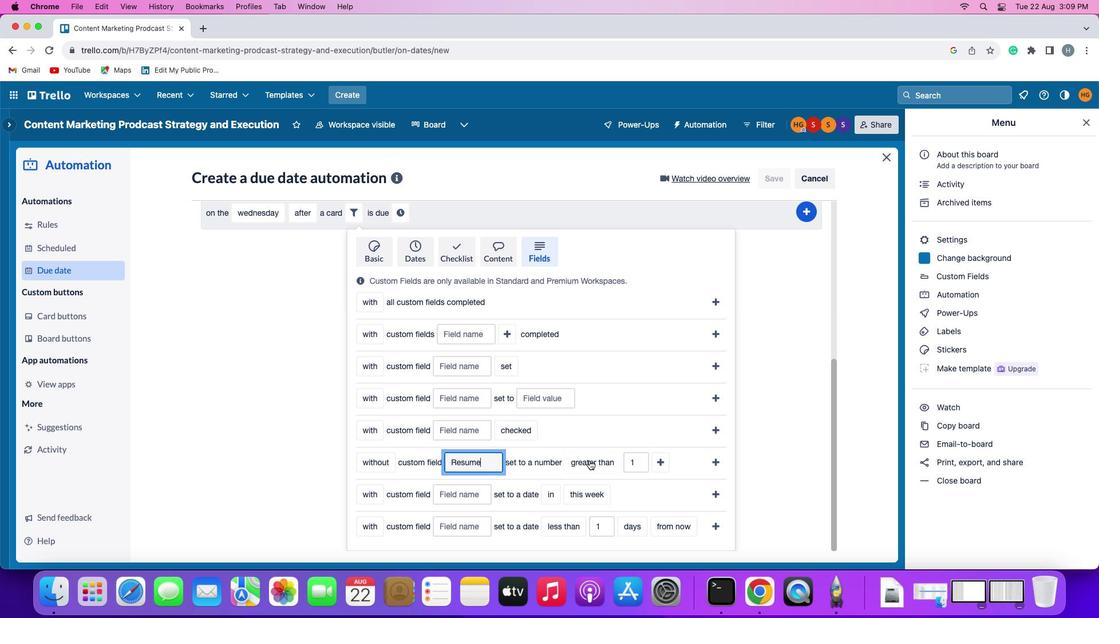
Action: Mouse pressed left at (589, 461)
Screenshot: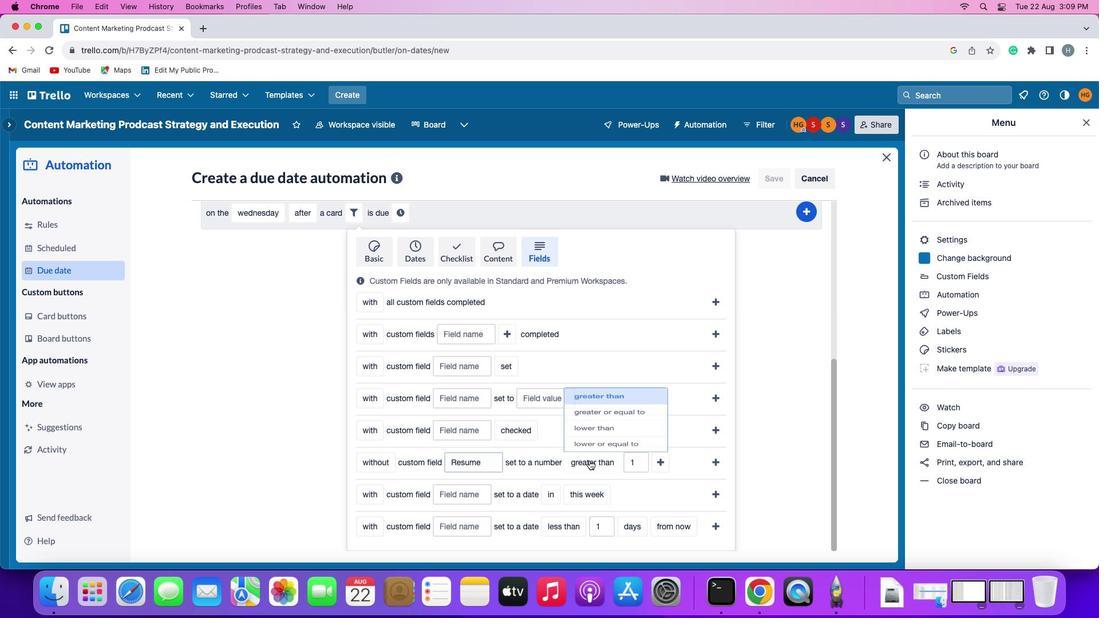 
Action: Mouse moved to (593, 421)
Screenshot: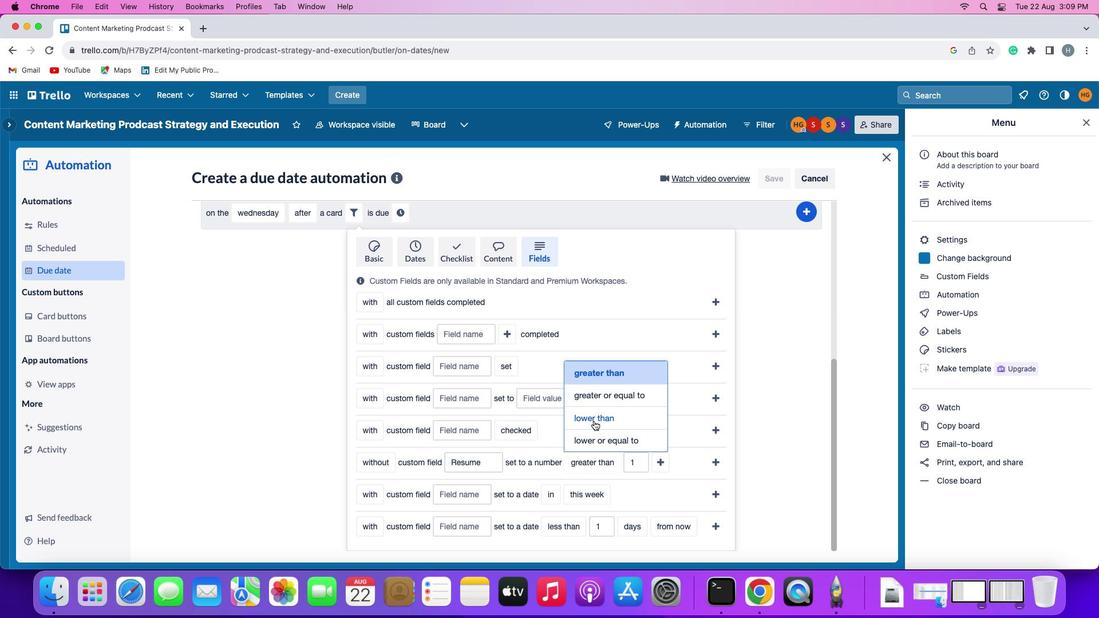 
Action: Mouse pressed left at (593, 421)
Screenshot: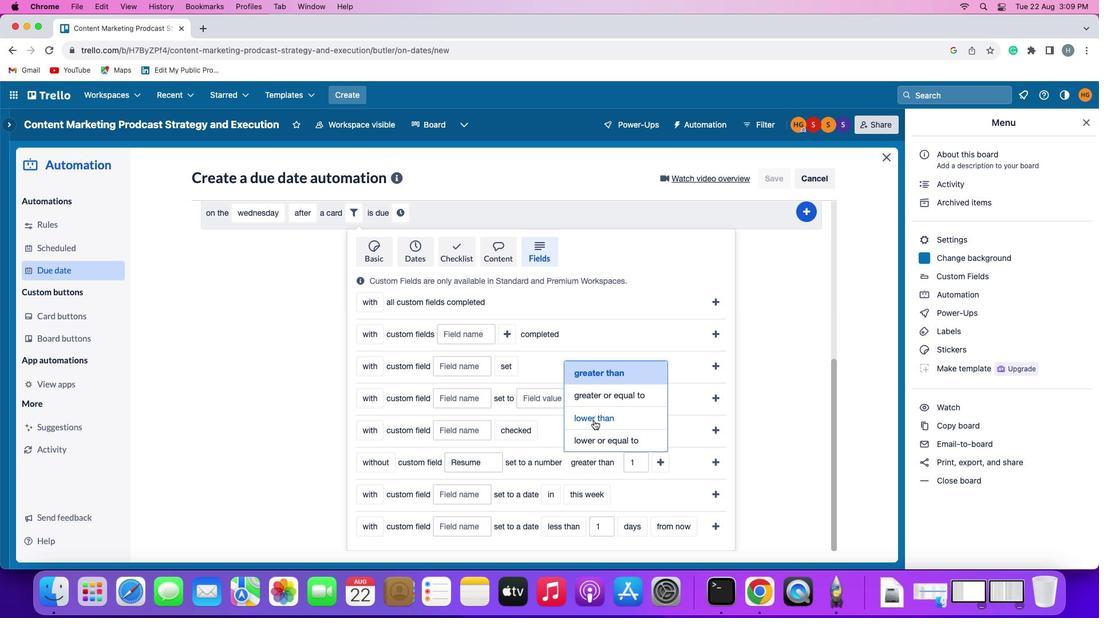 
Action: Mouse moved to (648, 457)
Screenshot: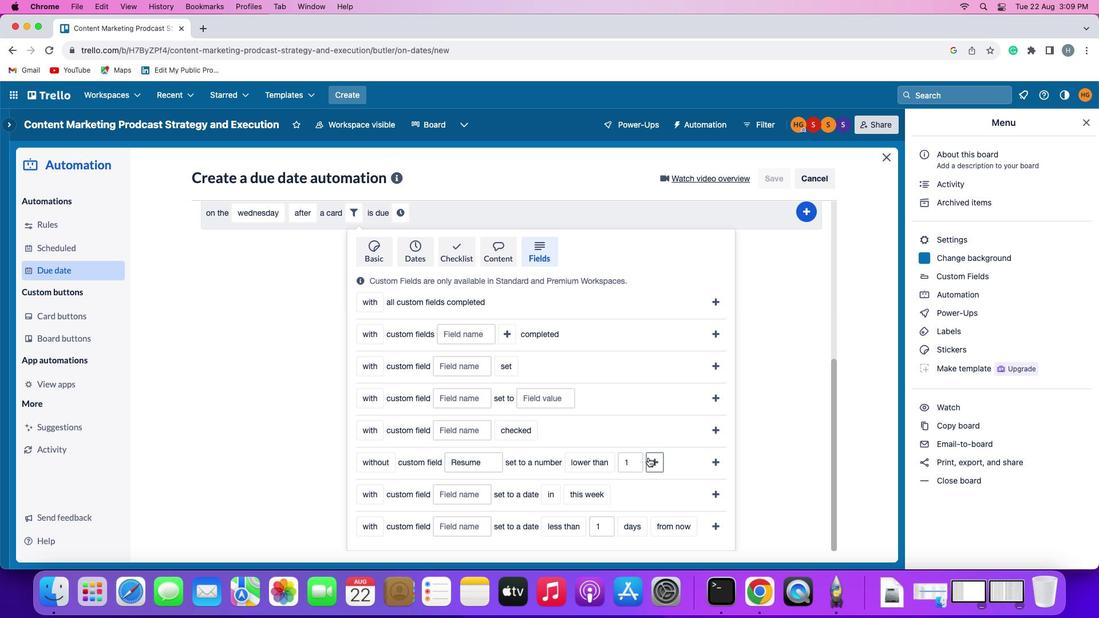
Action: Mouse pressed left at (648, 457)
Screenshot: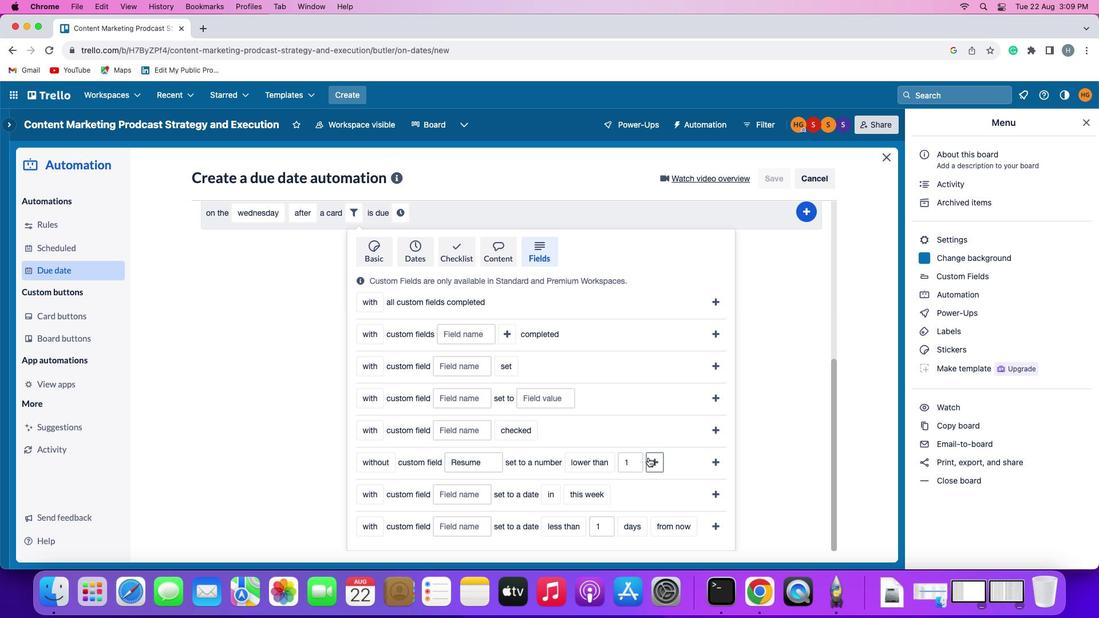 
Action: Mouse moved to (682, 458)
Screenshot: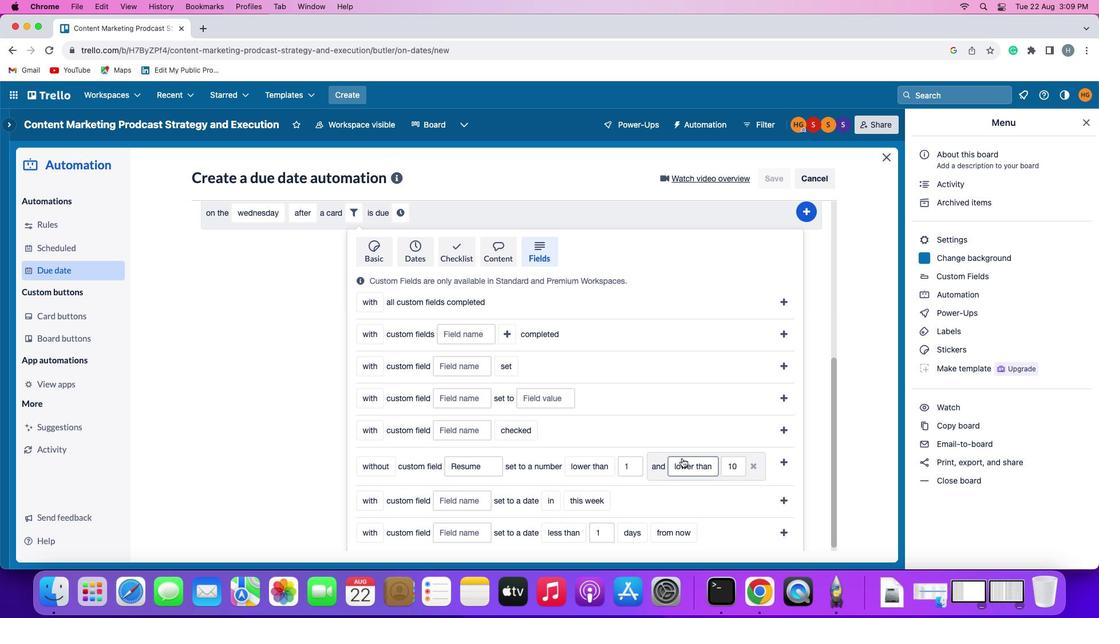 
Action: Mouse pressed left at (682, 458)
Screenshot: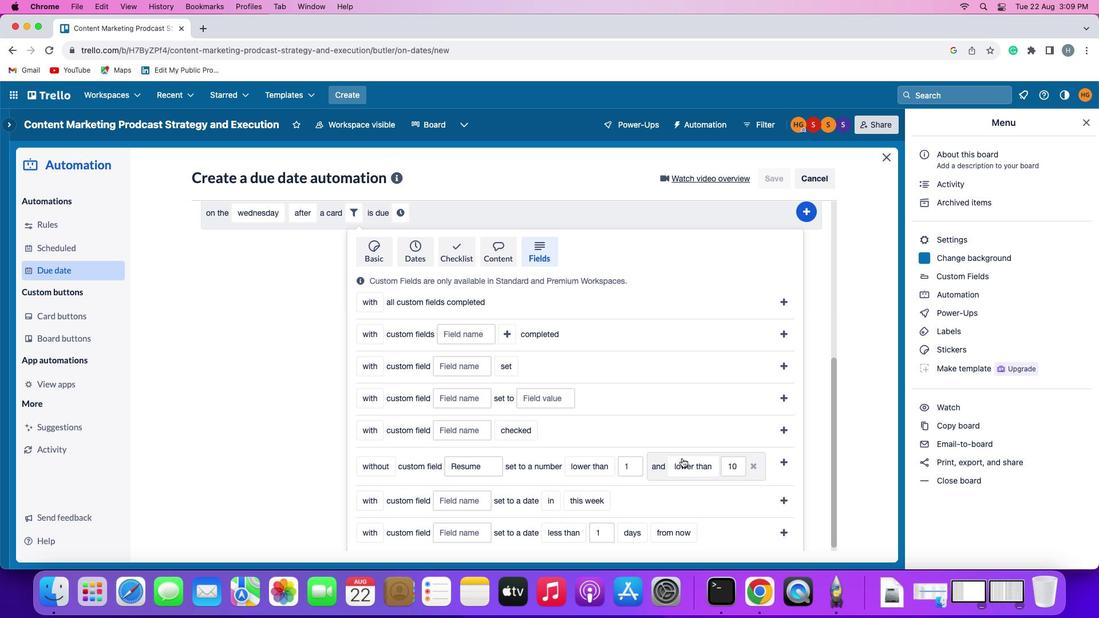 
Action: Mouse moved to (704, 380)
Screenshot: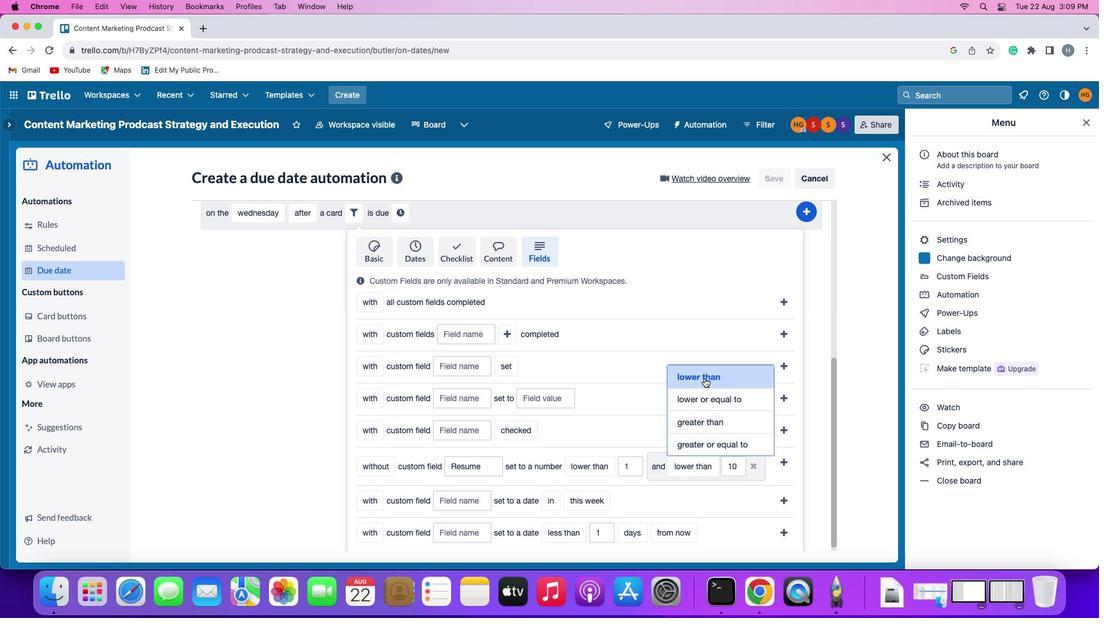 
Action: Mouse pressed left at (704, 380)
Screenshot: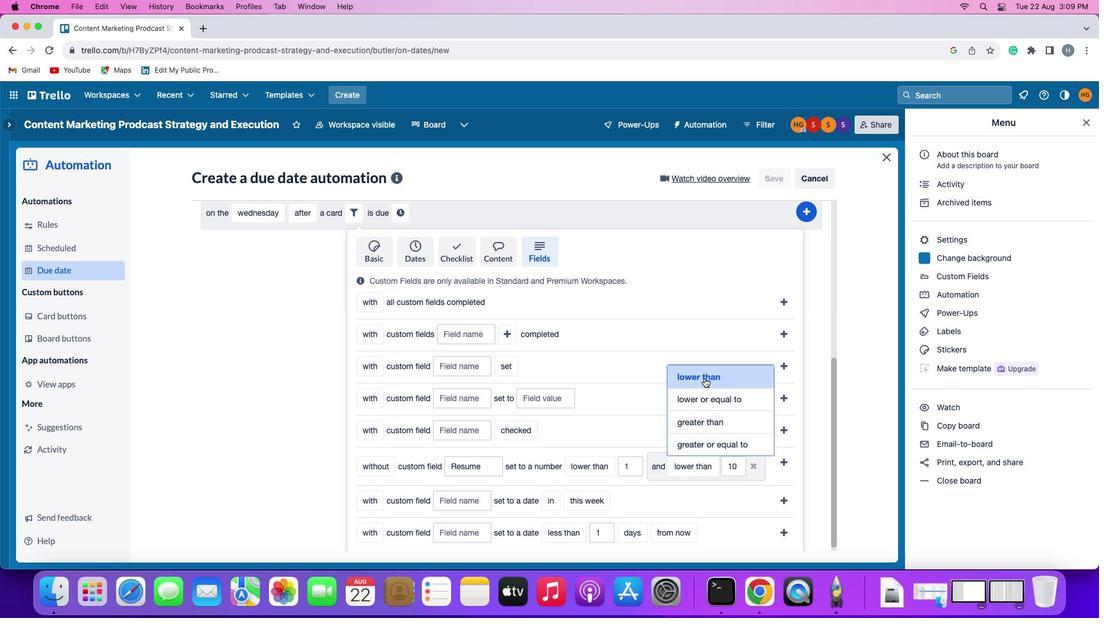 
Action: Mouse moved to (777, 460)
Screenshot: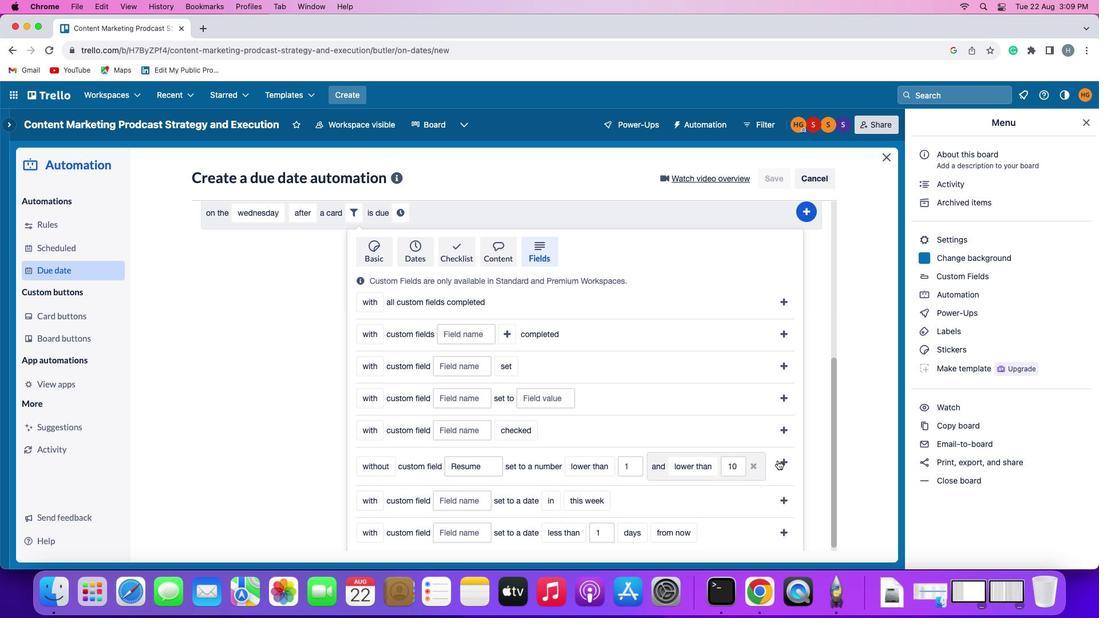 
Action: Mouse pressed left at (777, 460)
Screenshot: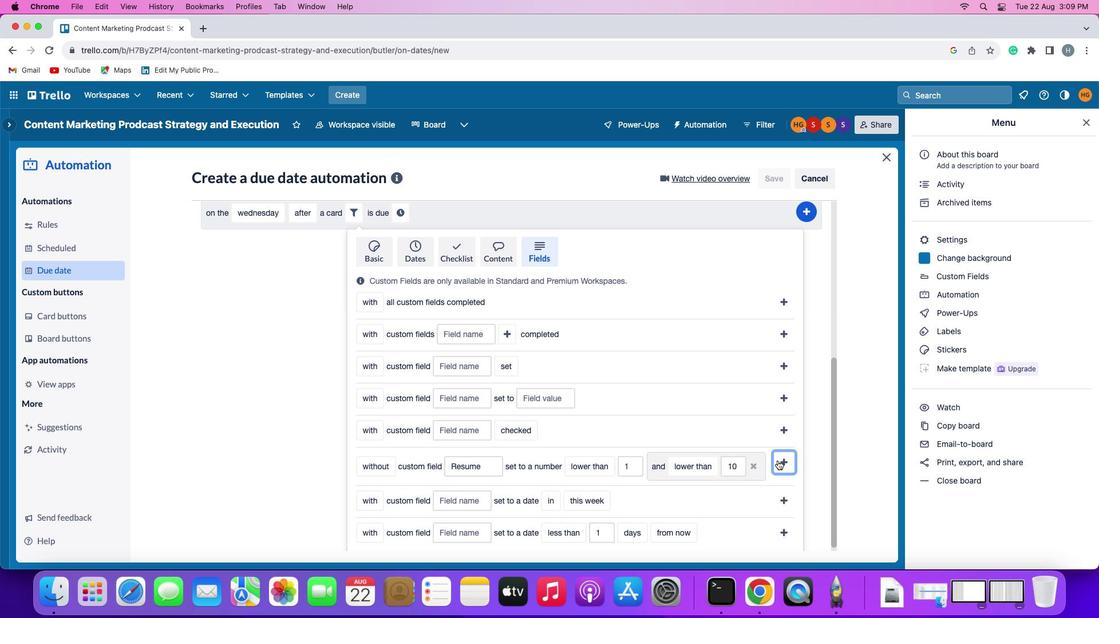 
Action: Mouse moved to (713, 504)
Screenshot: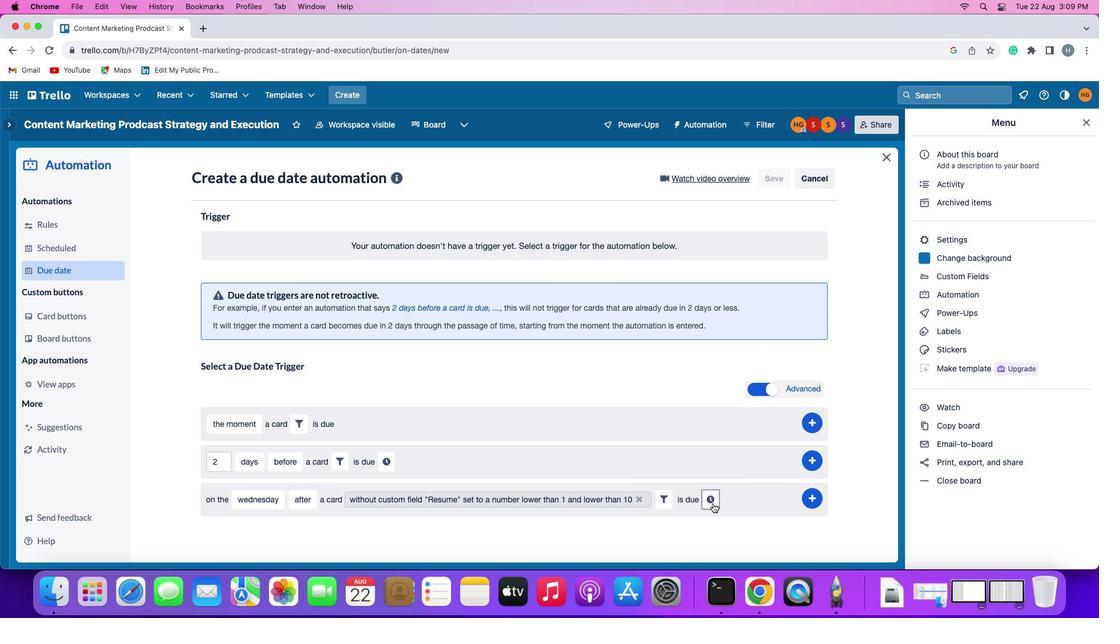 
Action: Mouse pressed left at (713, 504)
Screenshot: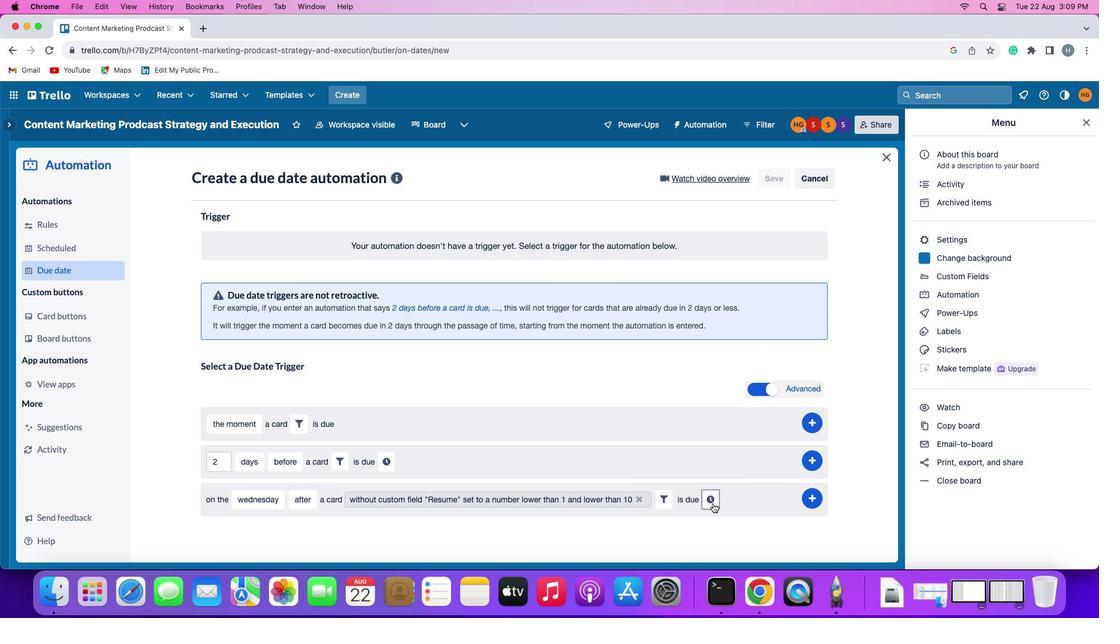 
Action: Mouse moved to (245, 525)
Screenshot: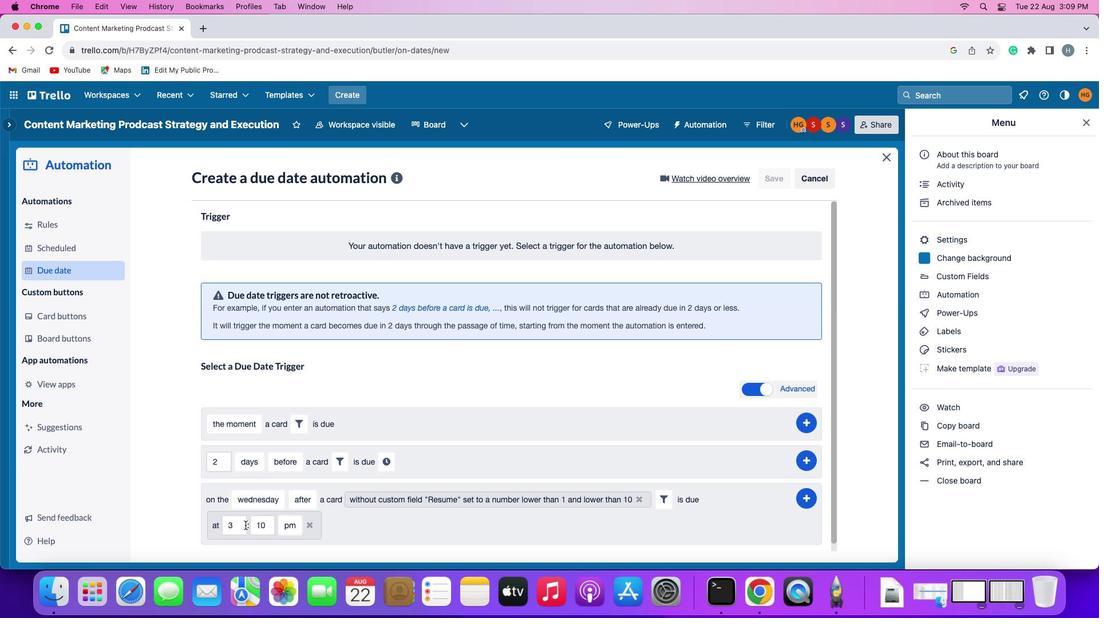 
Action: Mouse pressed left at (245, 525)
Screenshot: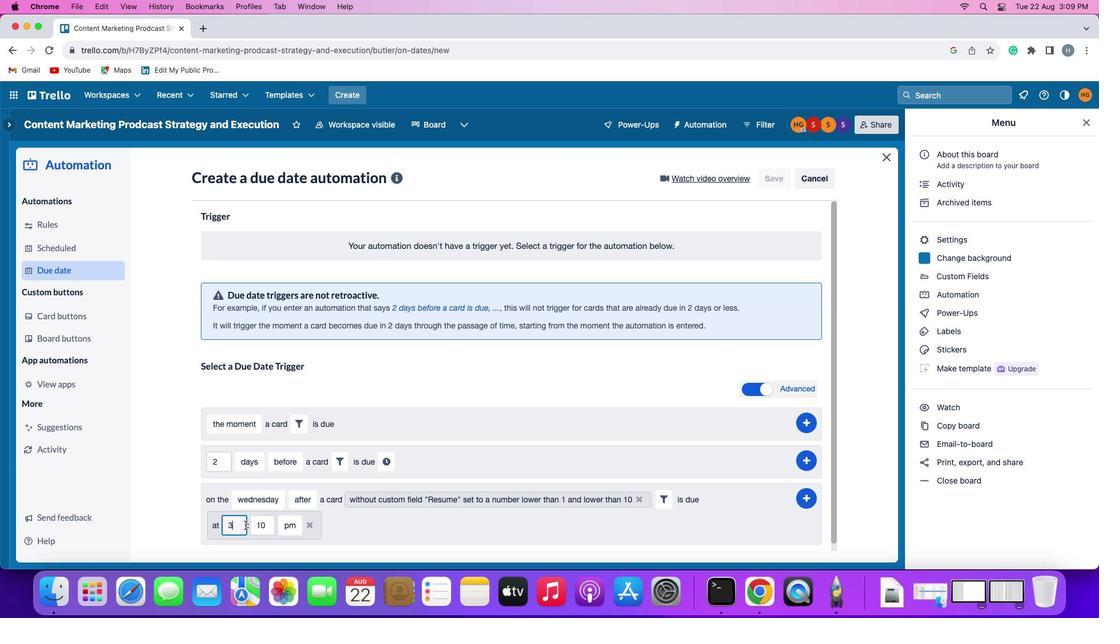 
Action: Mouse moved to (245, 525)
Screenshot: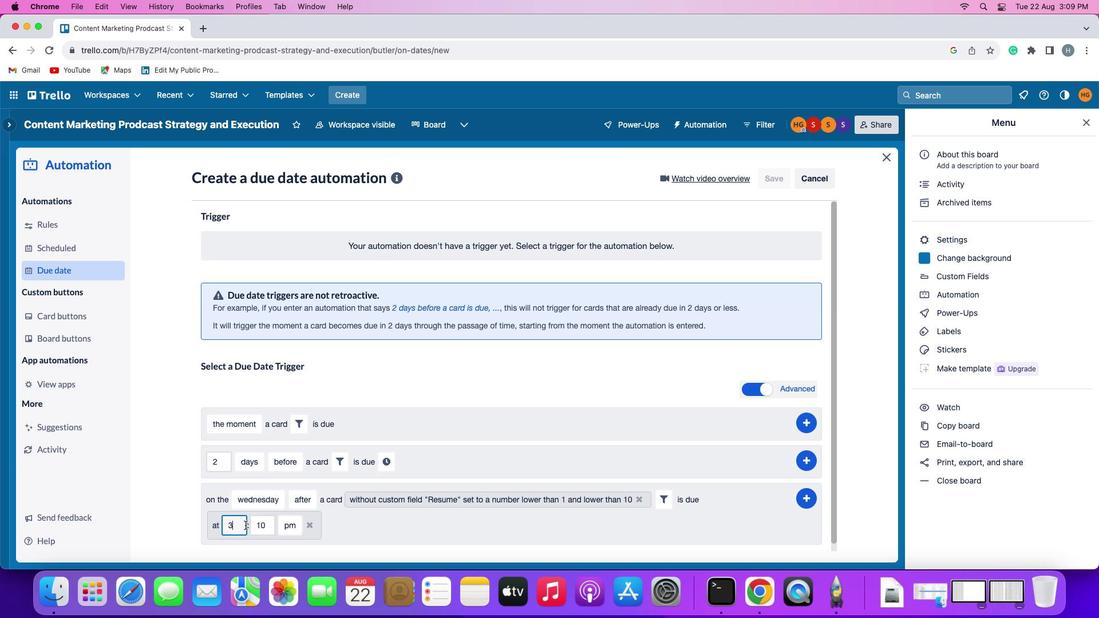 
Action: Key pressed Key.backspace'1''1'
Screenshot: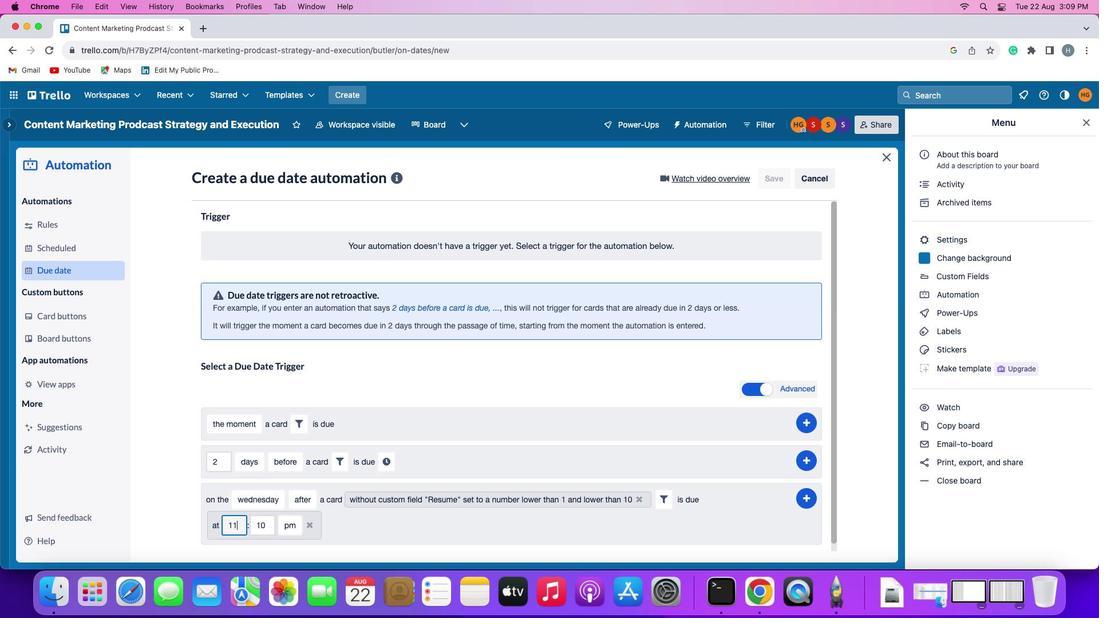 
Action: Mouse moved to (266, 524)
Screenshot: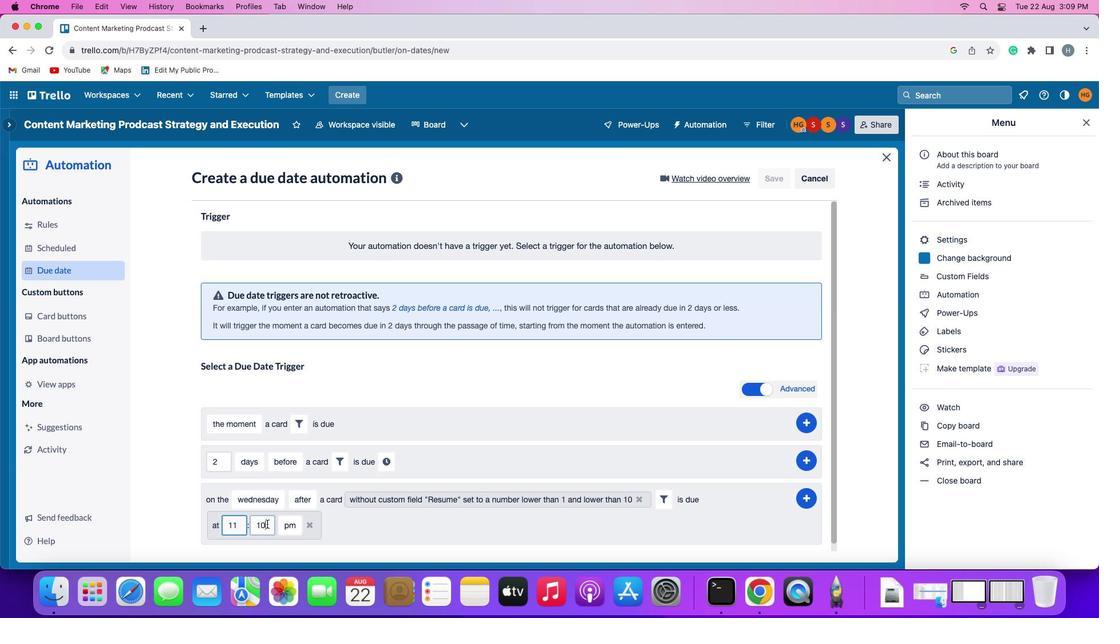 
Action: Mouse pressed left at (266, 524)
Screenshot: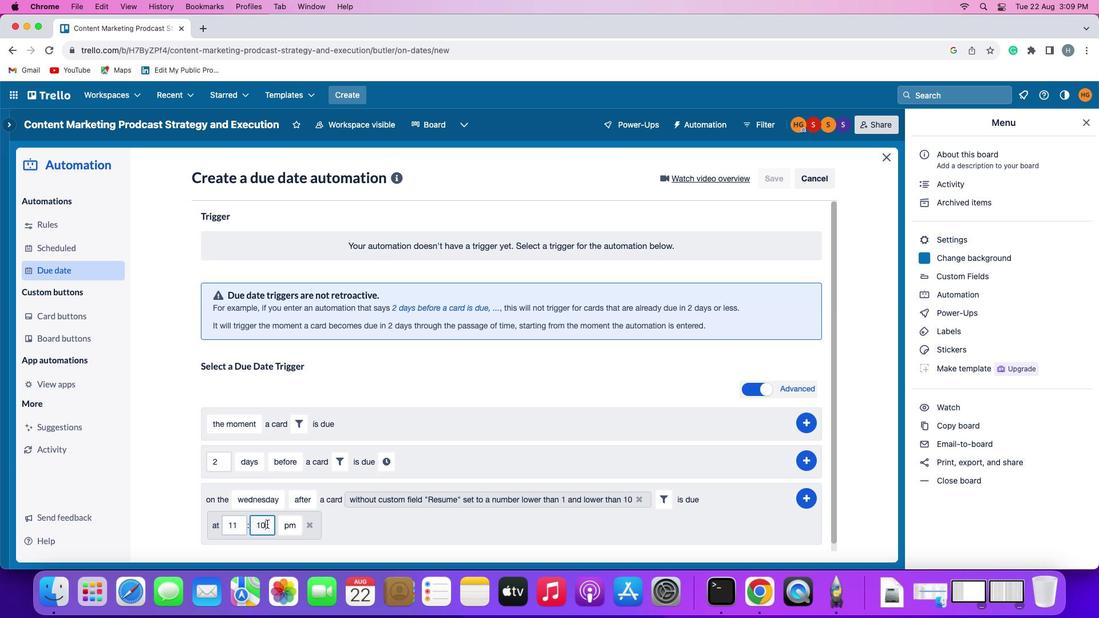 
Action: Mouse moved to (267, 524)
Screenshot: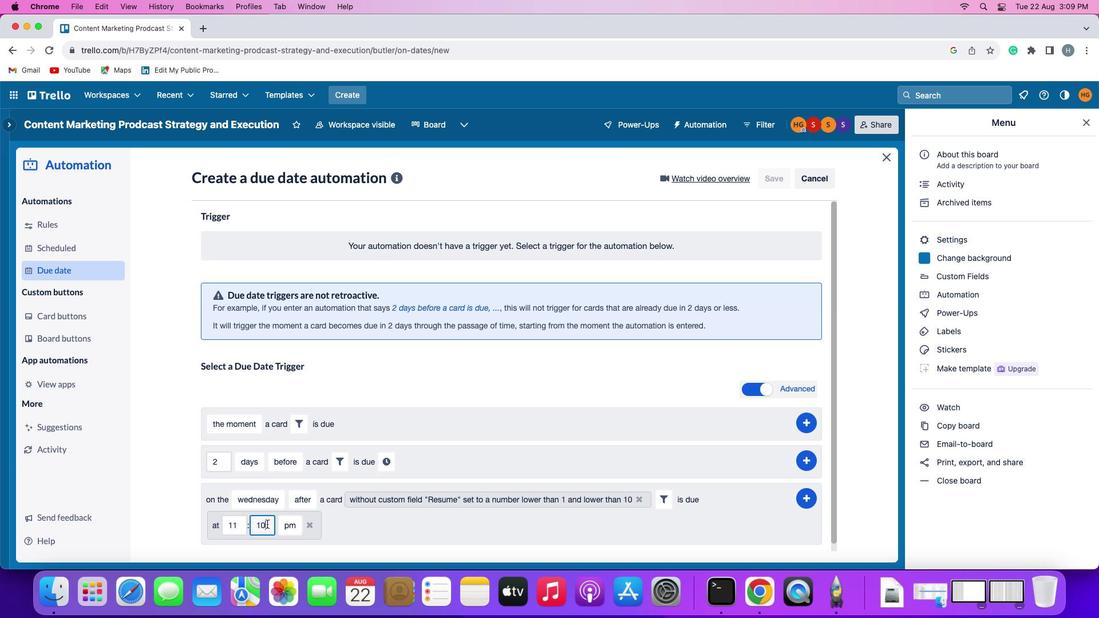 
Action: Key pressed Key.backspaceKey.backspace'0''0'
Screenshot: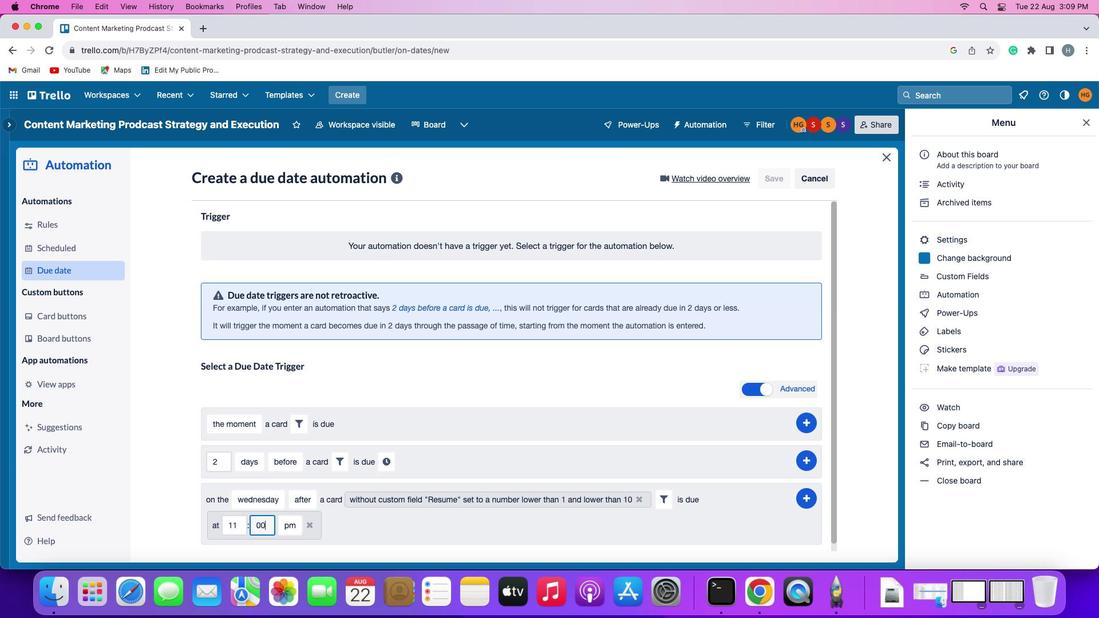 
Action: Mouse moved to (287, 523)
Screenshot: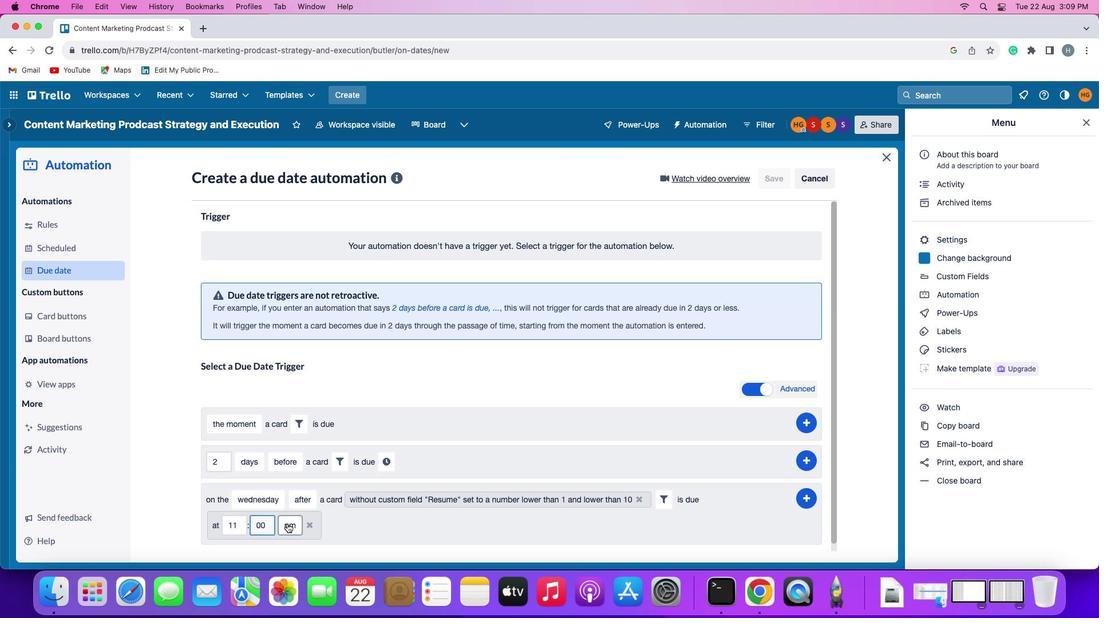 
Action: Mouse pressed left at (287, 523)
Screenshot: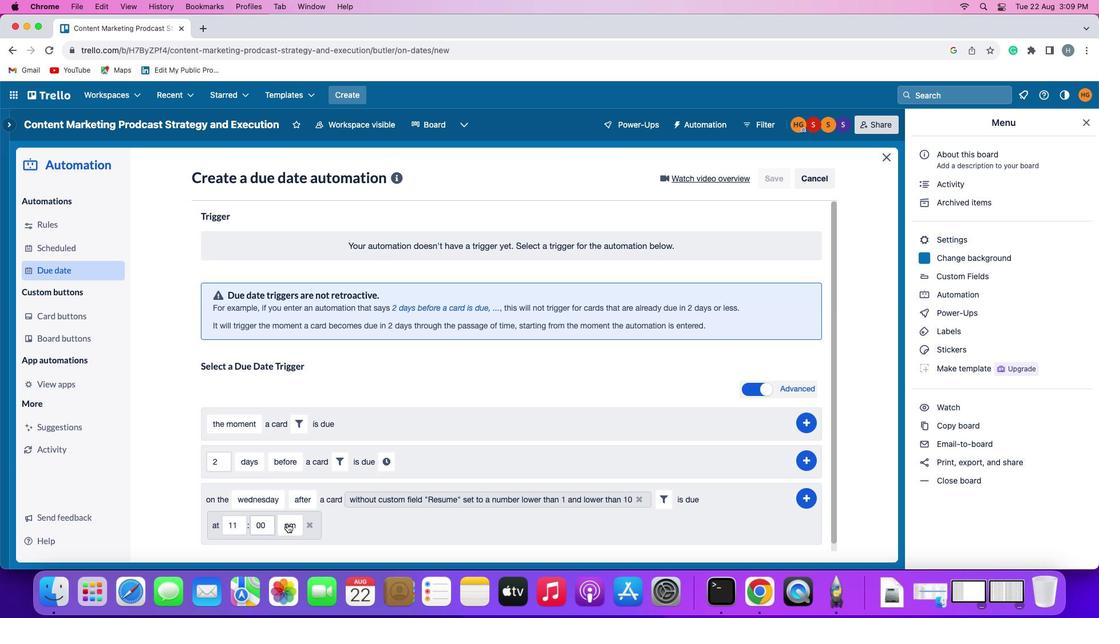 
Action: Mouse moved to (298, 482)
Screenshot: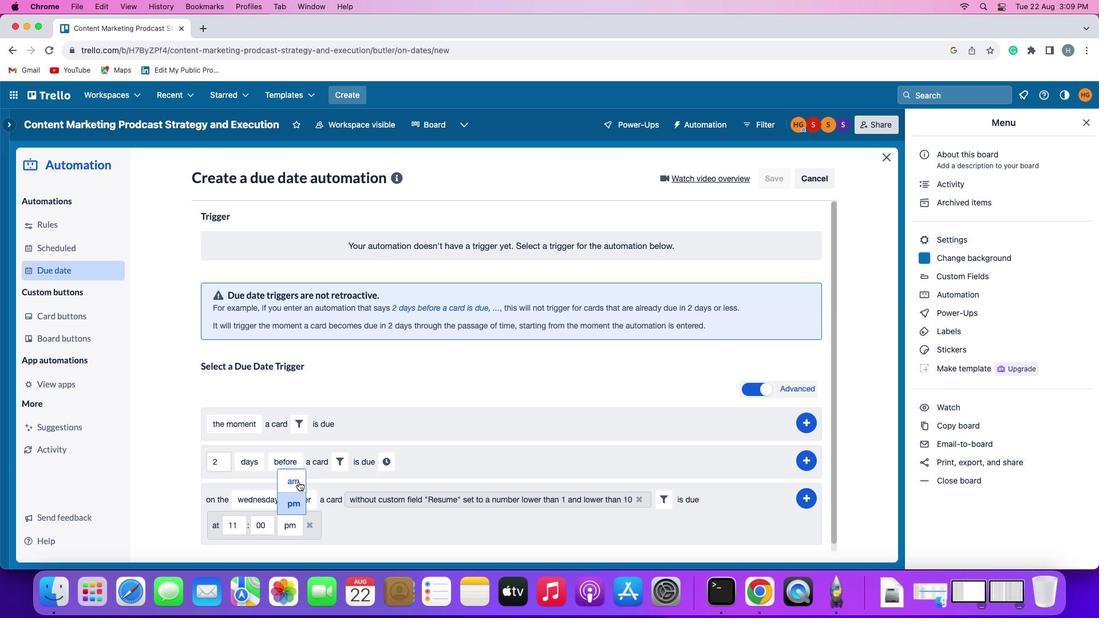 
Action: Mouse pressed left at (298, 482)
Screenshot: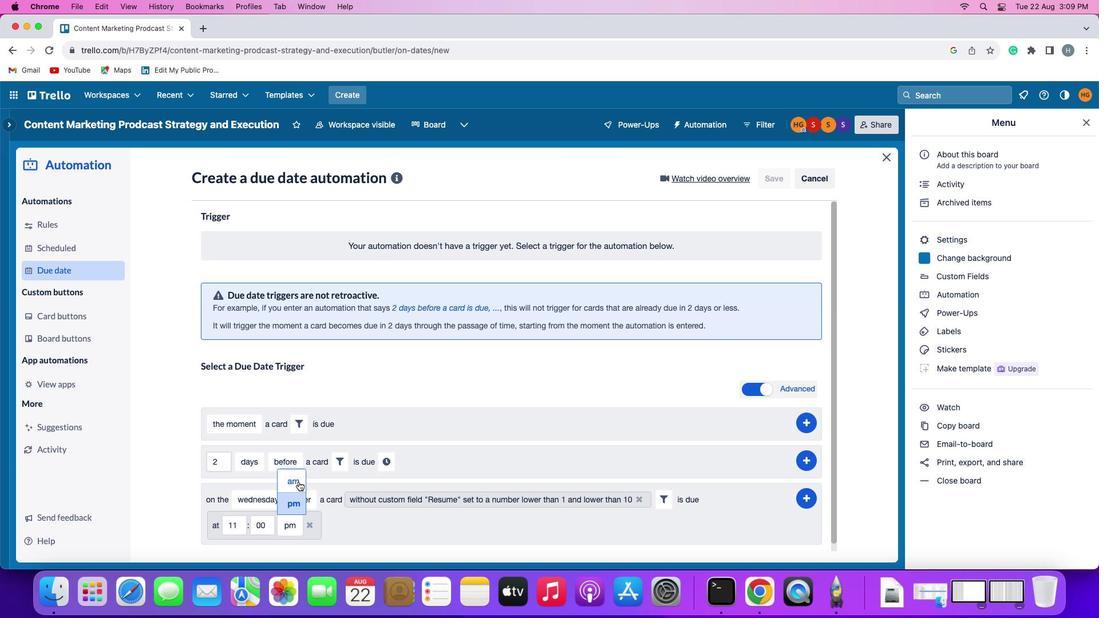 
Action: Mouse moved to (808, 495)
Screenshot: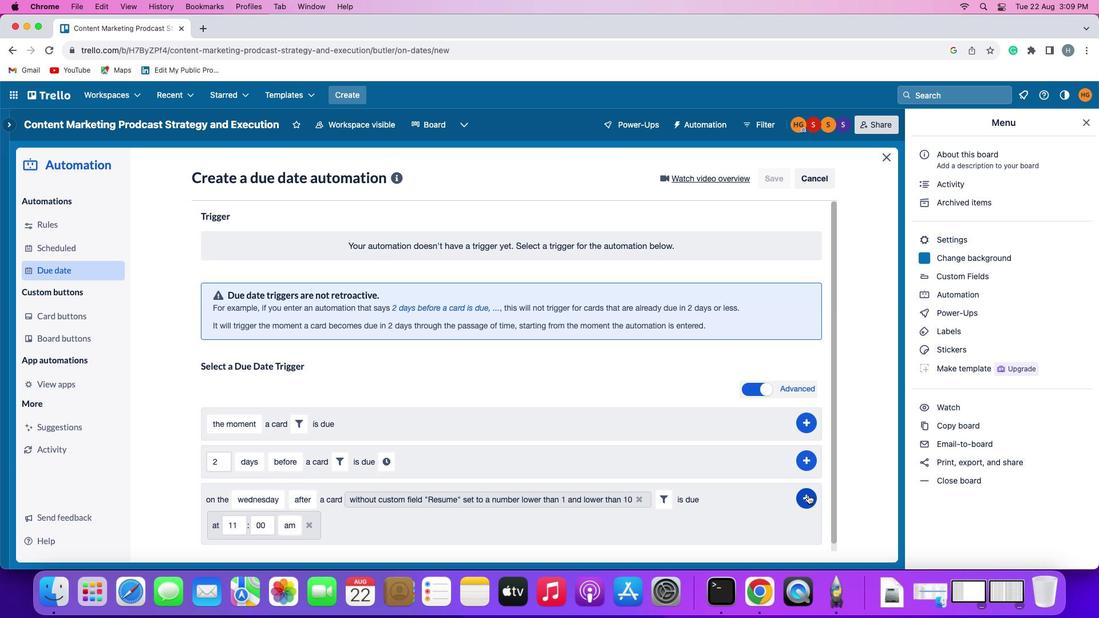 
Action: Mouse pressed left at (808, 495)
Screenshot: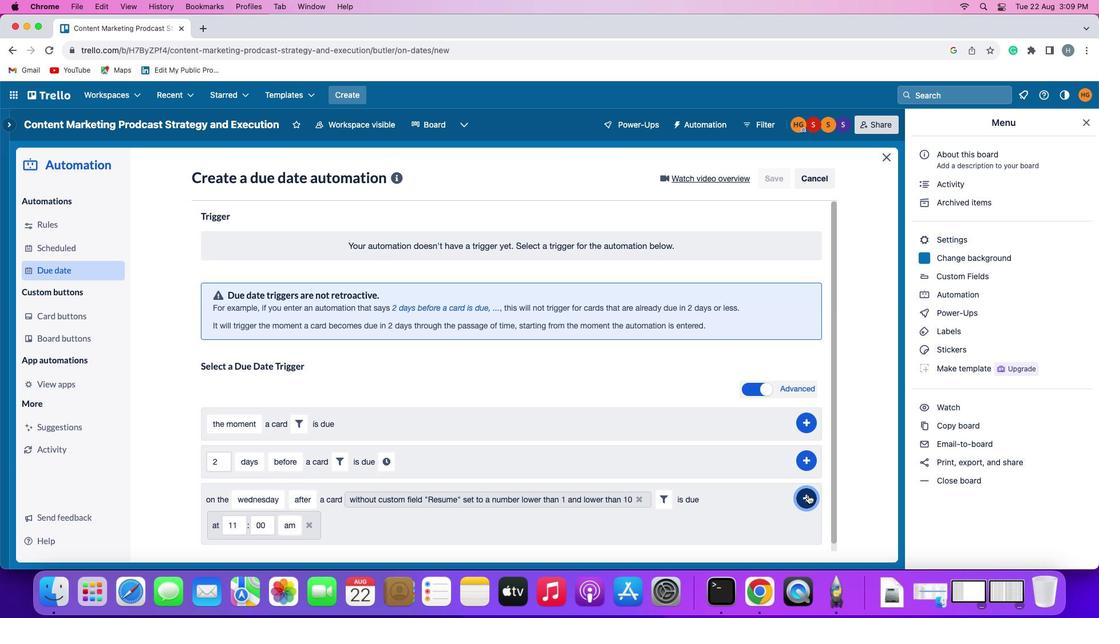 
Action: Mouse moved to (859, 426)
Screenshot: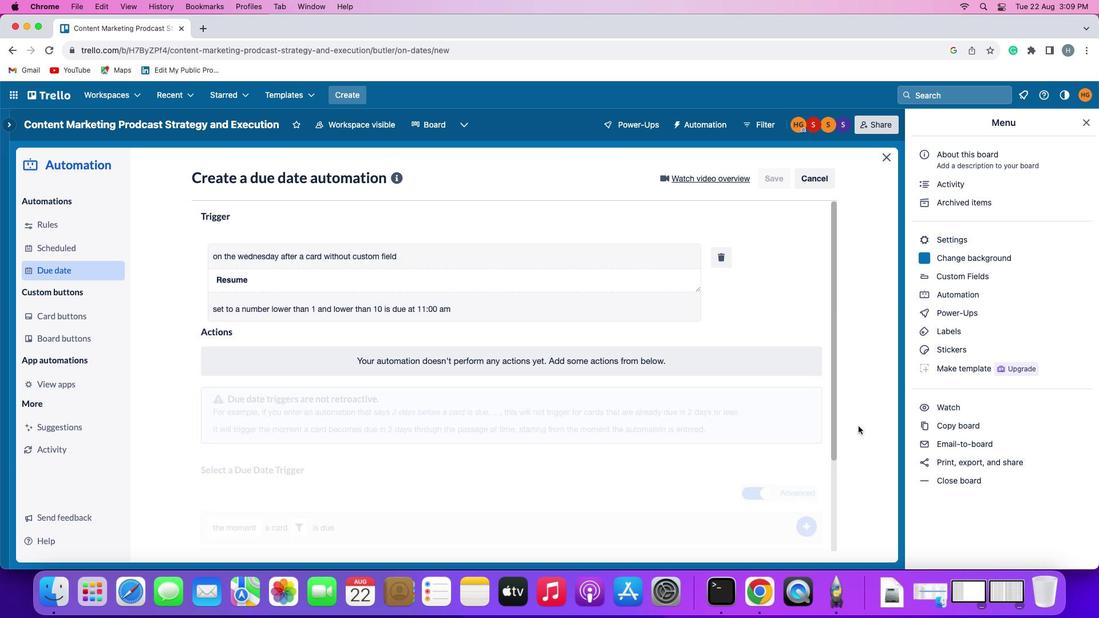 
